 Task: Send an email with the signature Donna Thompson with the subject Thank you for a flexible work arrangement and the message Im writing to follow up on the job application I submitted last week. Can you let me know the status? from softage.10@softage.net to softage.4@softage.net and move the email from Sent Items to the folder Lead generation
Action: Mouse moved to (90, 98)
Screenshot: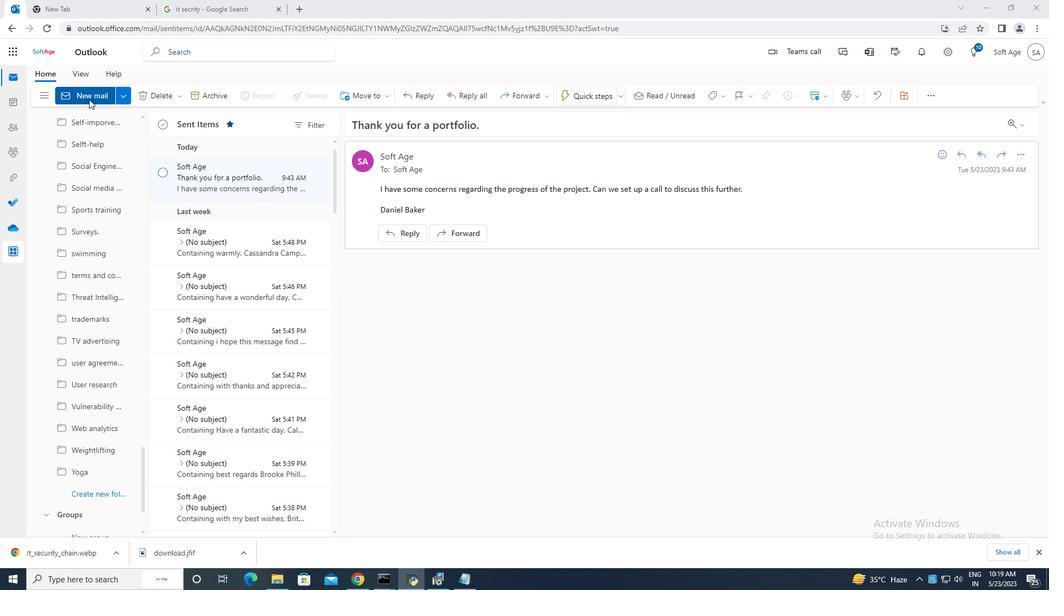 
Action: Mouse pressed left at (90, 98)
Screenshot: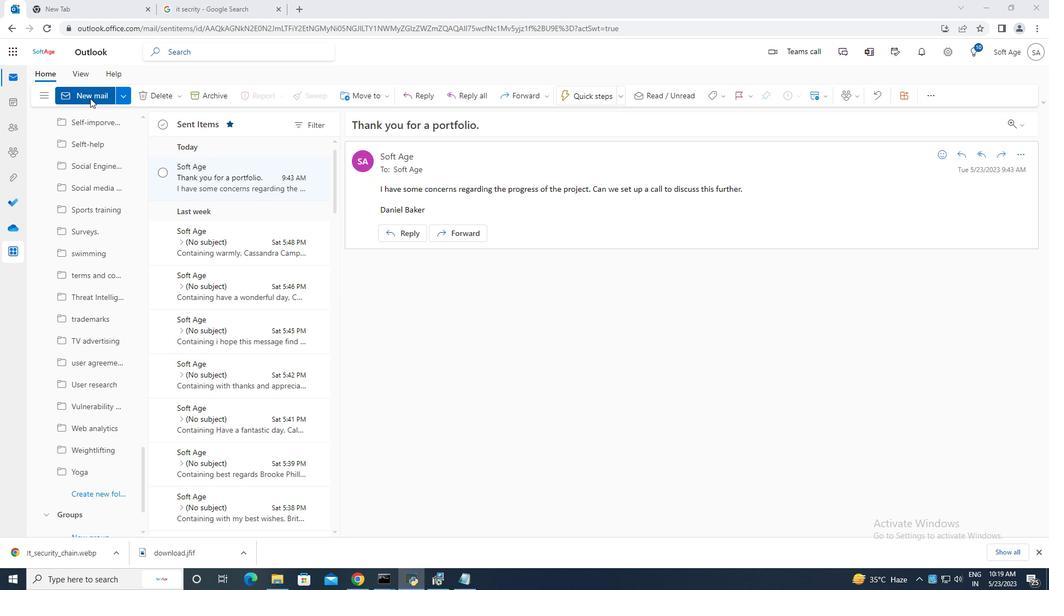 
Action: Mouse moved to (704, 99)
Screenshot: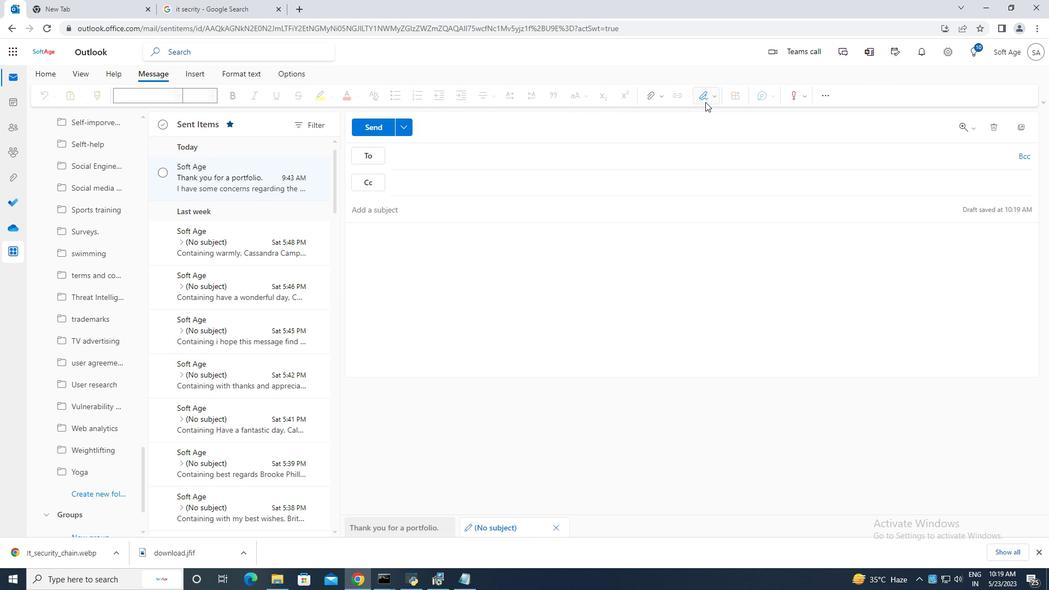
Action: Mouse pressed left at (704, 99)
Screenshot: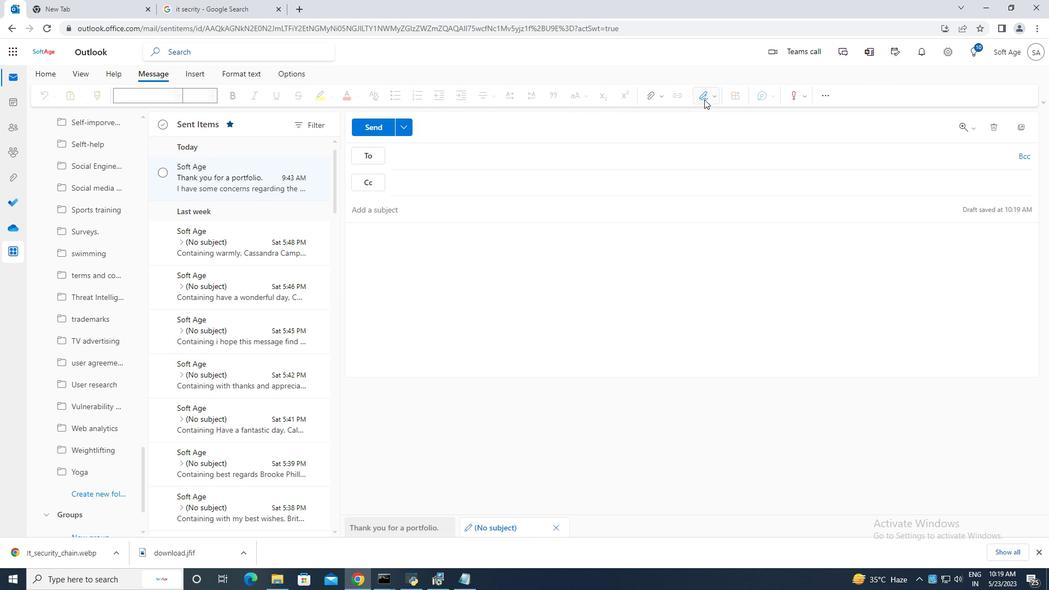 
Action: Mouse moved to (683, 140)
Screenshot: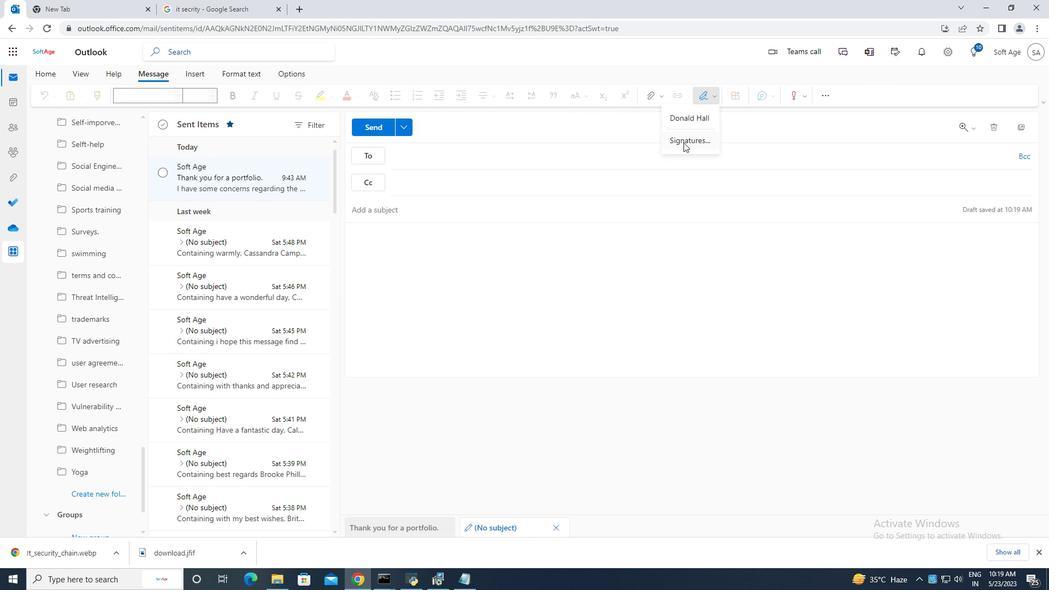 
Action: Mouse pressed left at (683, 140)
Screenshot: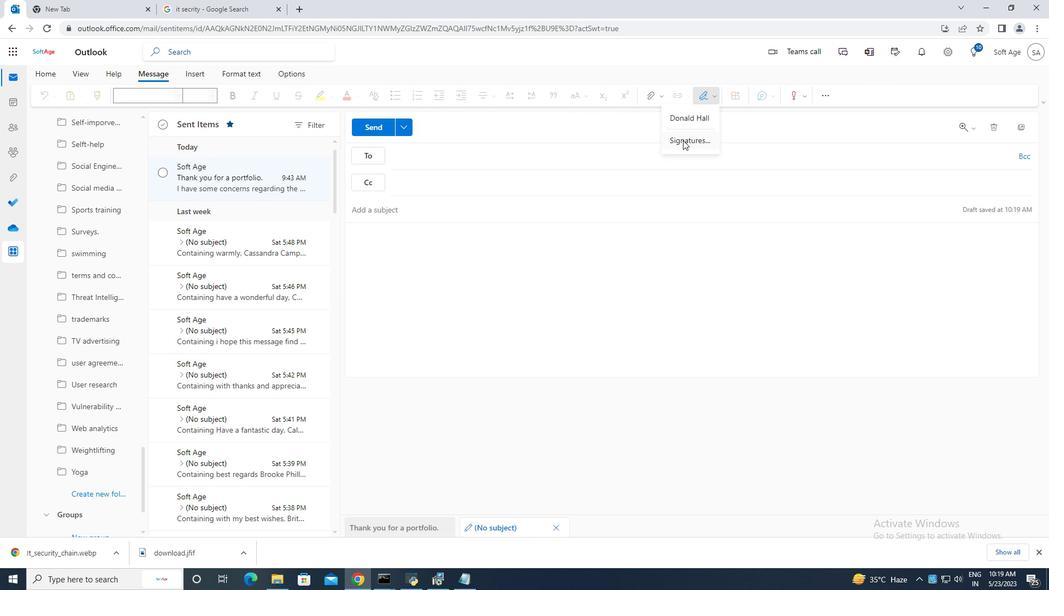 
Action: Mouse moved to (742, 179)
Screenshot: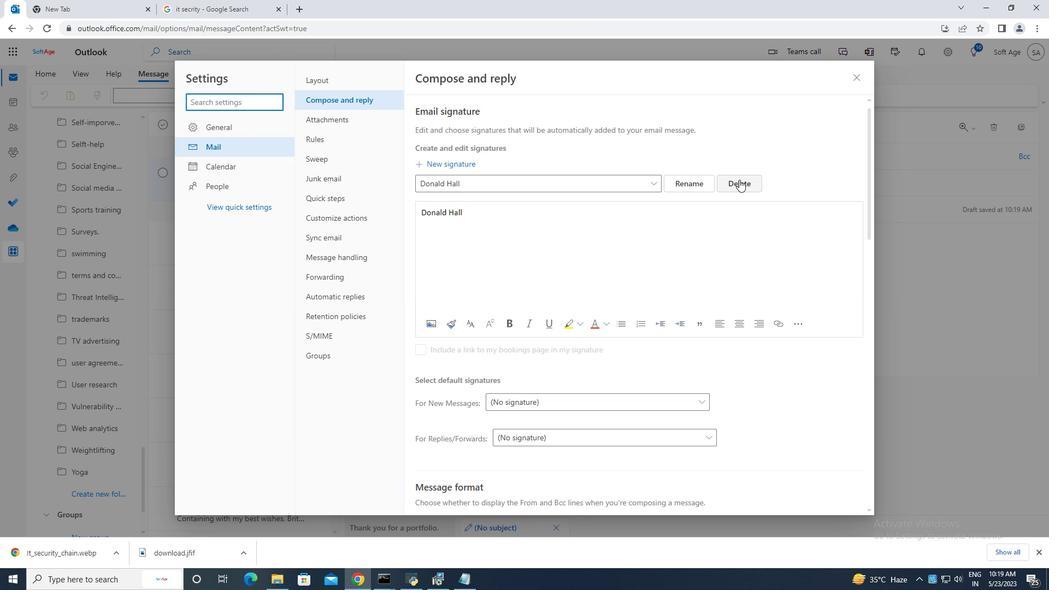 
Action: Mouse pressed left at (742, 179)
Screenshot: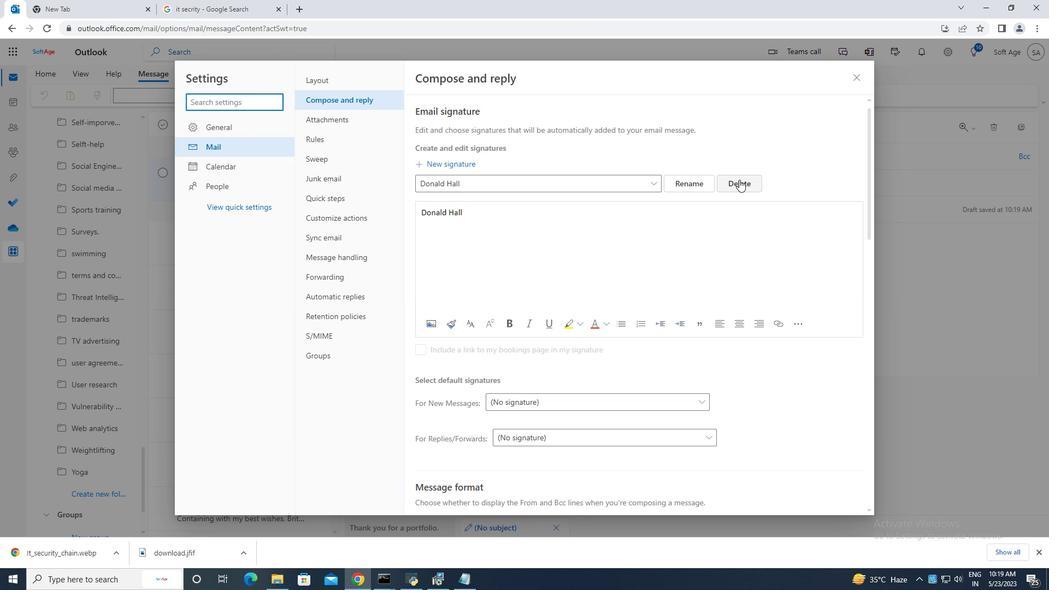 
Action: Mouse moved to (469, 185)
Screenshot: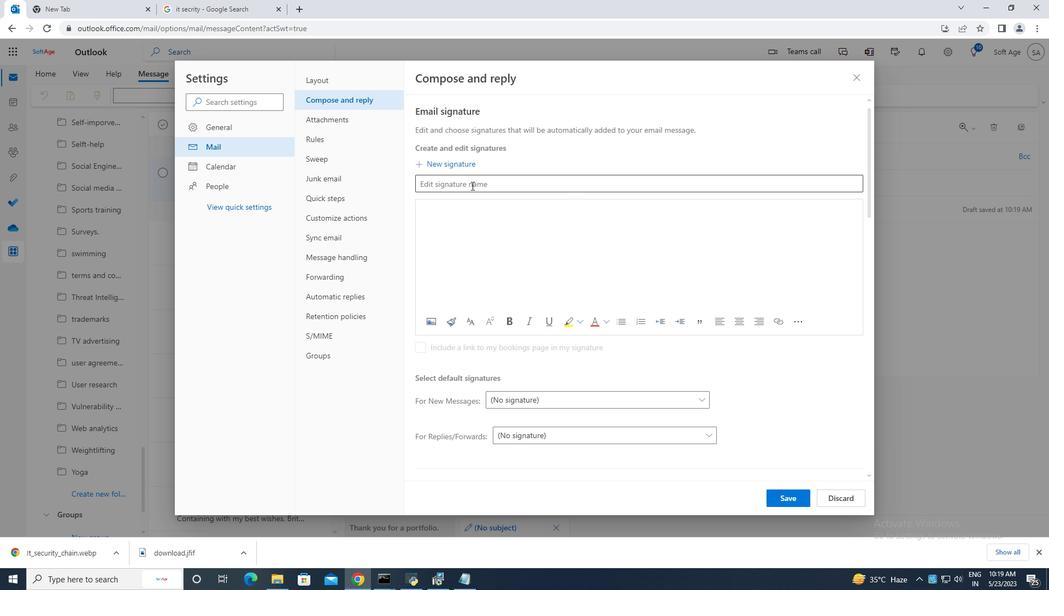 
Action: Mouse pressed left at (469, 185)
Screenshot: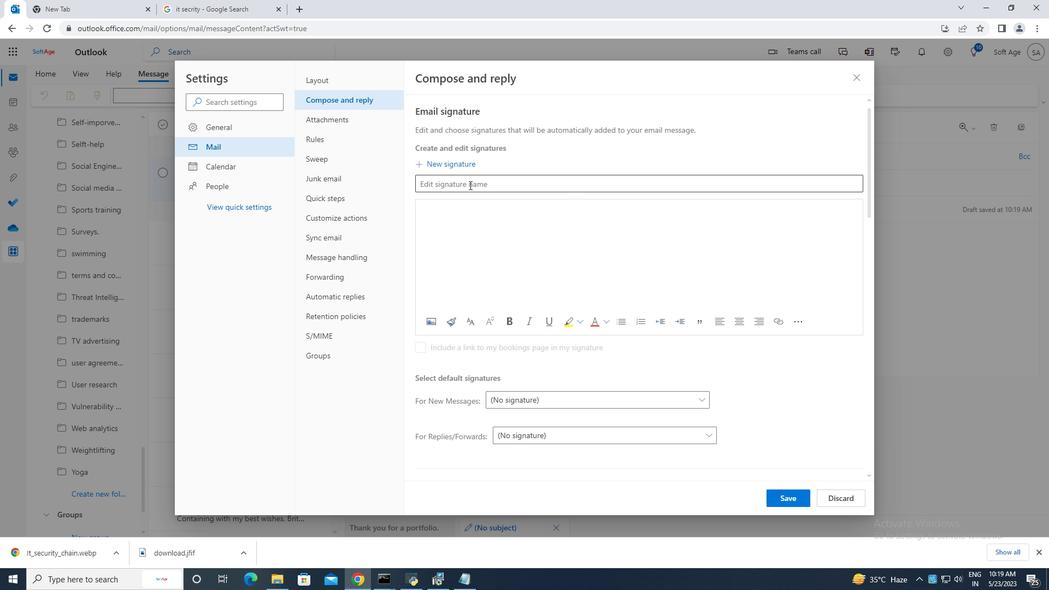 
Action: Key pressed <Key.caps_lock>D<Key.caps_lock>onna<Key.space><Key.caps_lock>T<Key.caps_lock>hompson<Key.space>
Screenshot: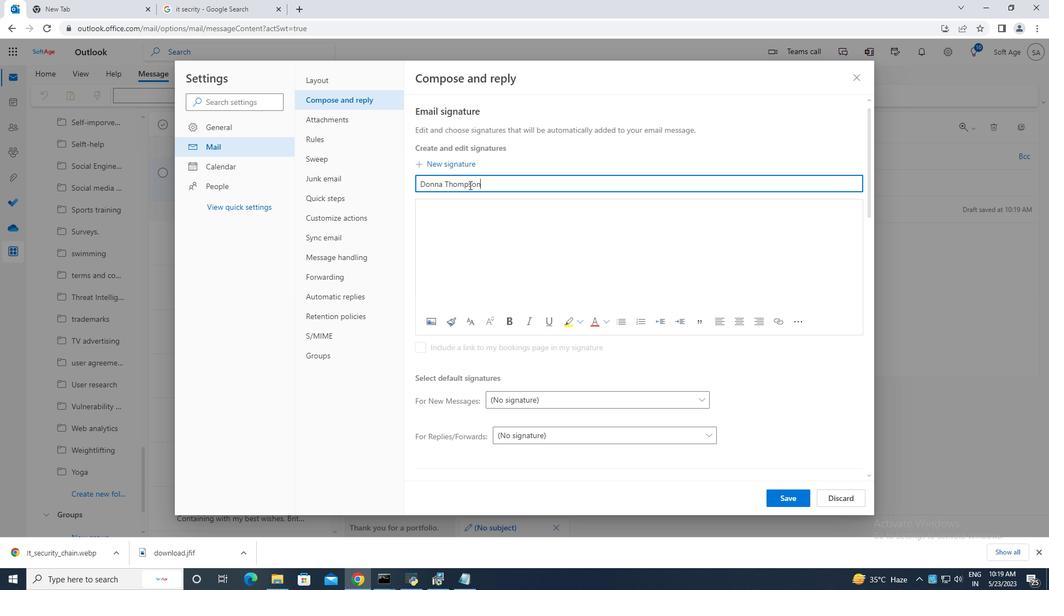 
Action: Mouse moved to (449, 201)
Screenshot: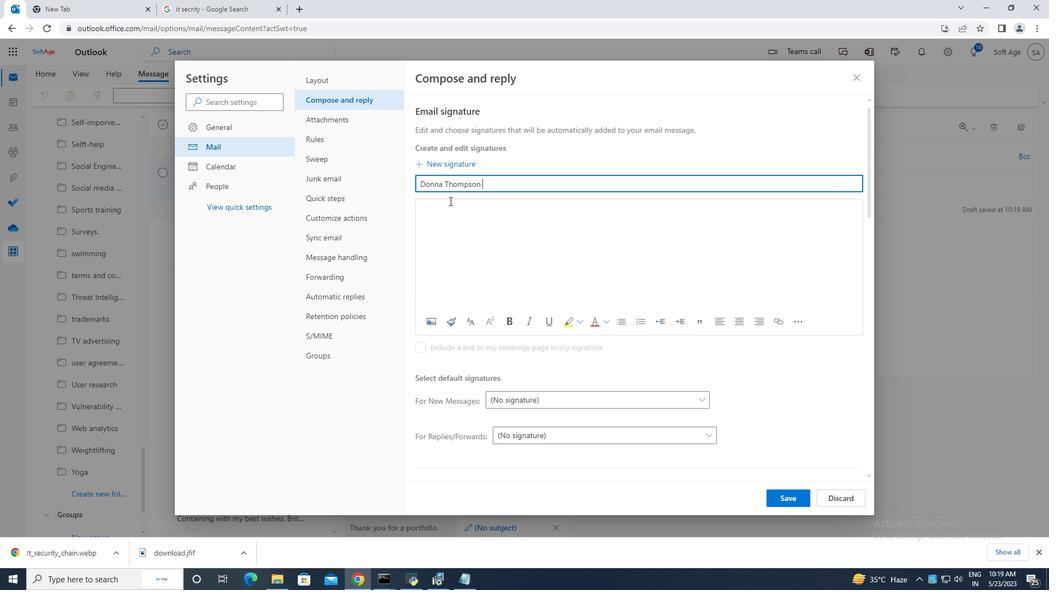 
Action: Mouse pressed left at (449, 201)
Screenshot: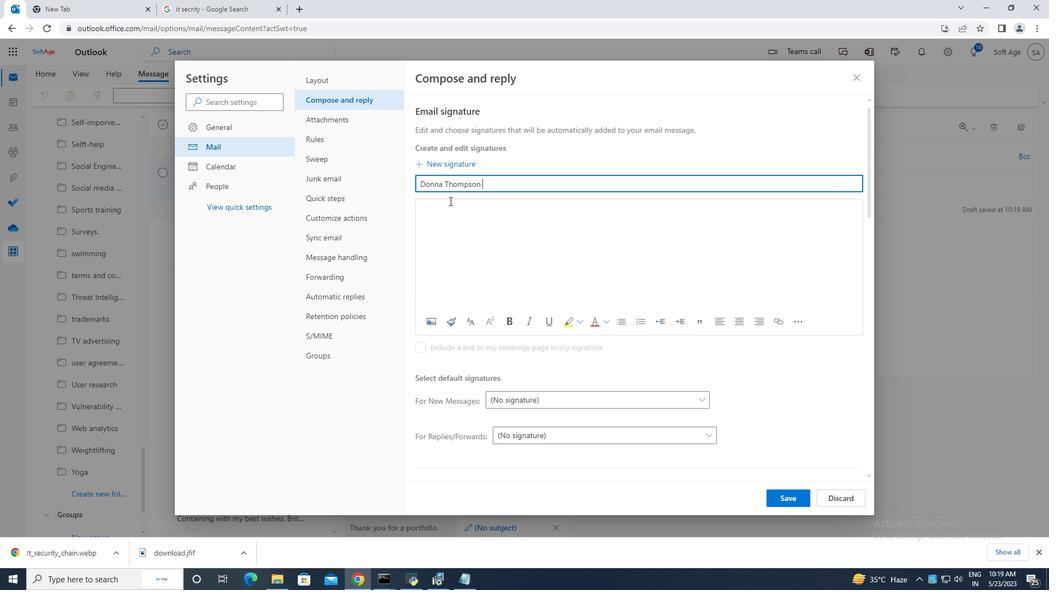 
Action: Mouse moved to (449, 203)
Screenshot: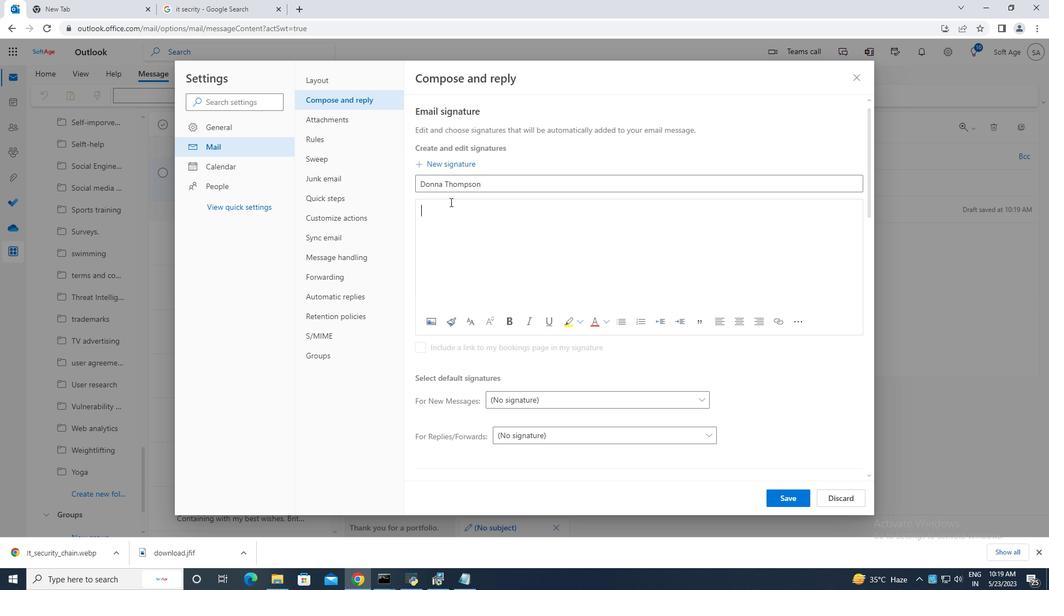 
Action: Key pressed <Key.caps_lock>D<Key.caps_lock>onna<Key.space><Key.caps_lock>T<Key.caps_lock>hompson
Screenshot: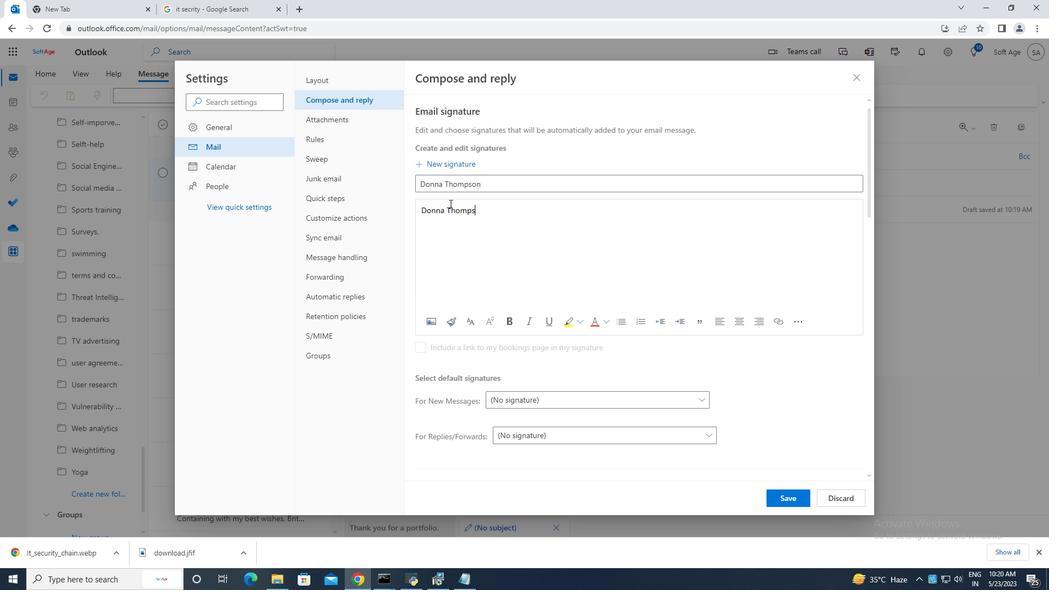 
Action: Mouse moved to (781, 496)
Screenshot: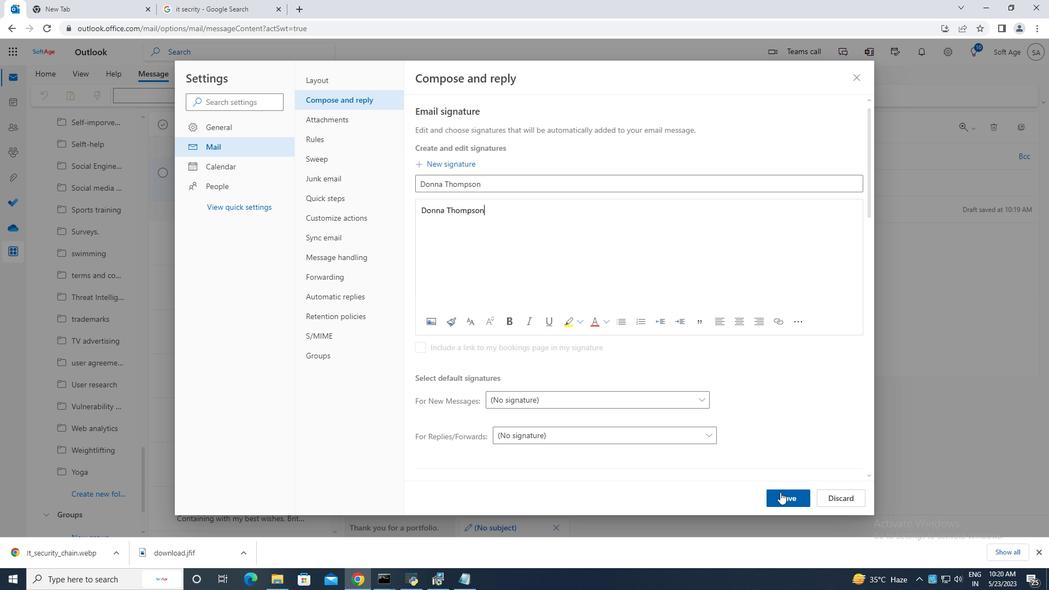 
Action: Mouse pressed left at (781, 496)
Screenshot: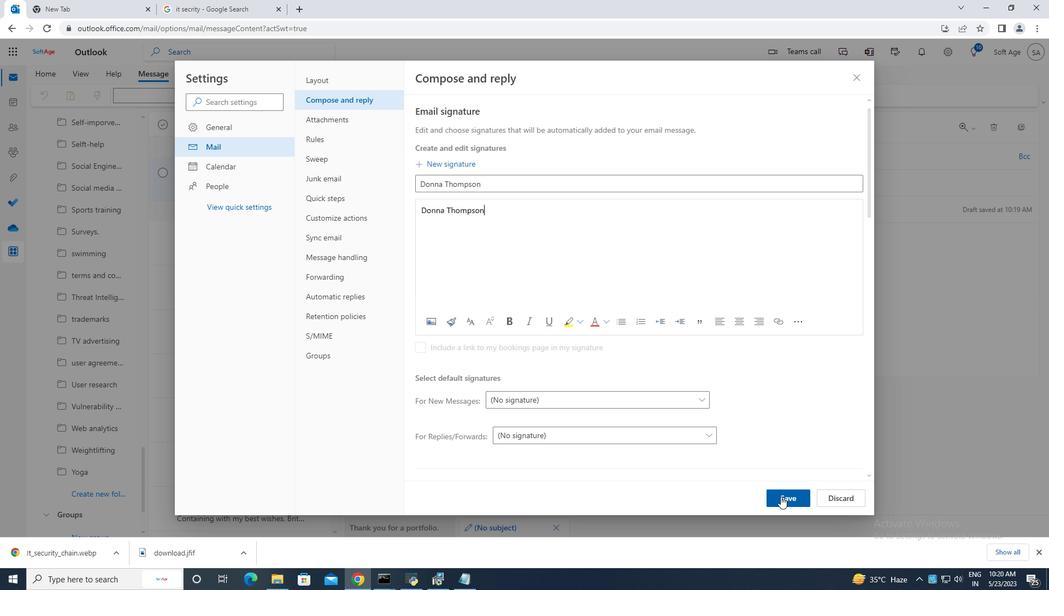 
Action: Mouse moved to (854, 80)
Screenshot: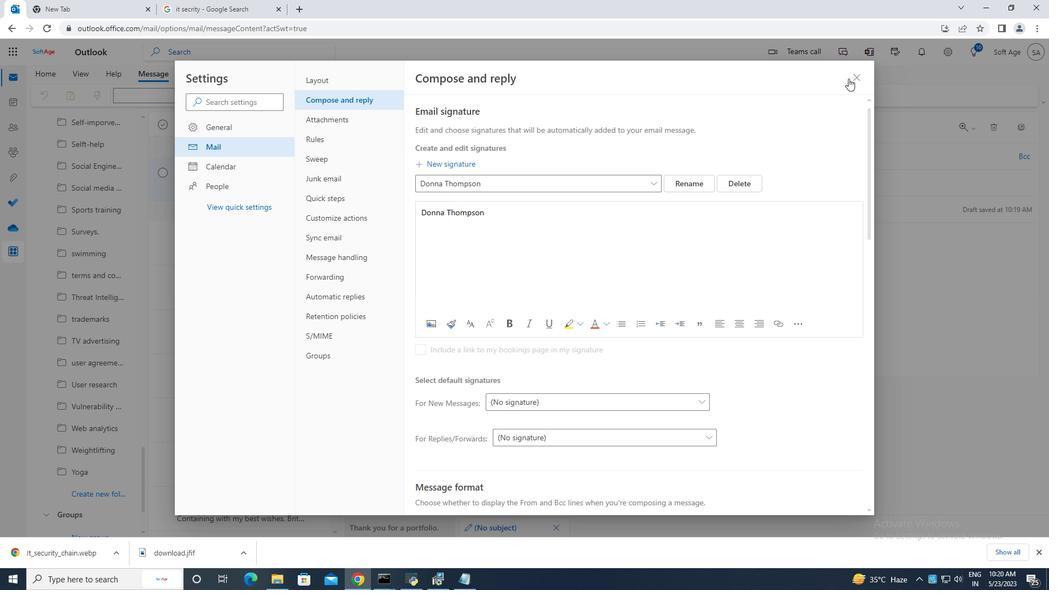 
Action: Mouse pressed left at (854, 80)
Screenshot: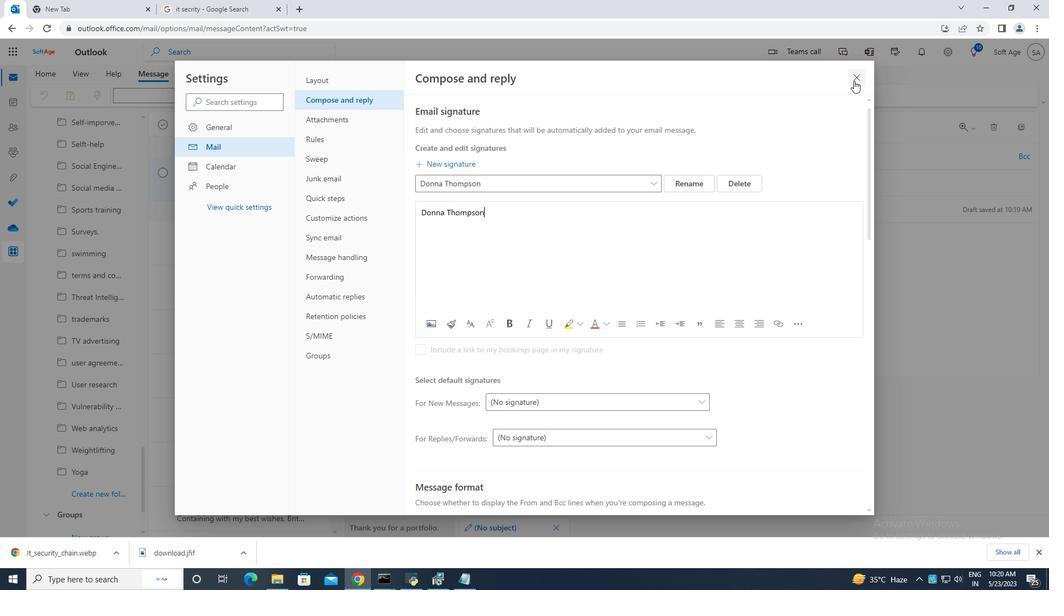 
Action: Mouse moved to (711, 92)
Screenshot: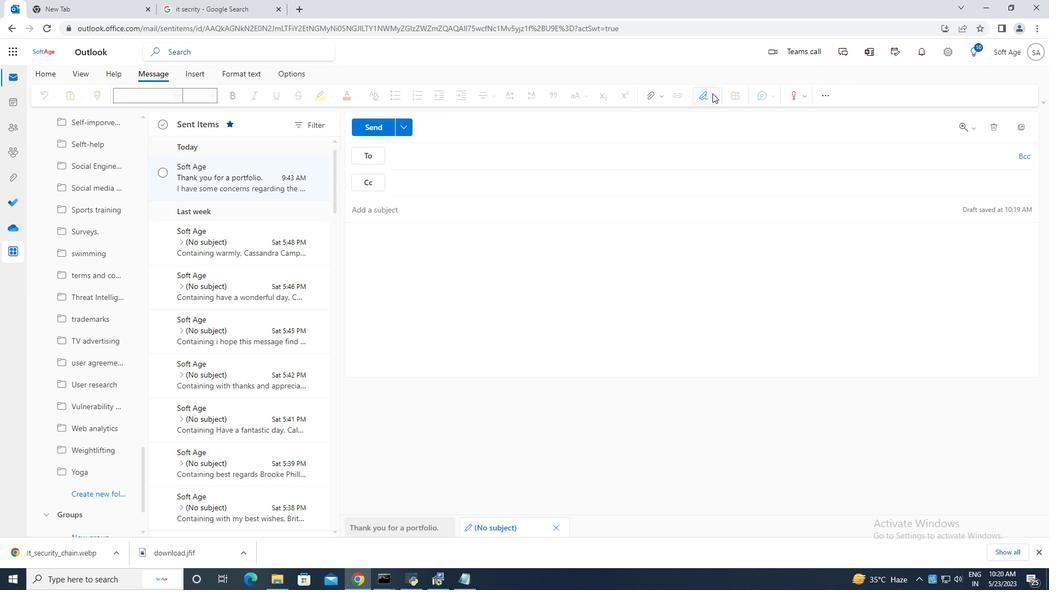 
Action: Mouse pressed left at (711, 92)
Screenshot: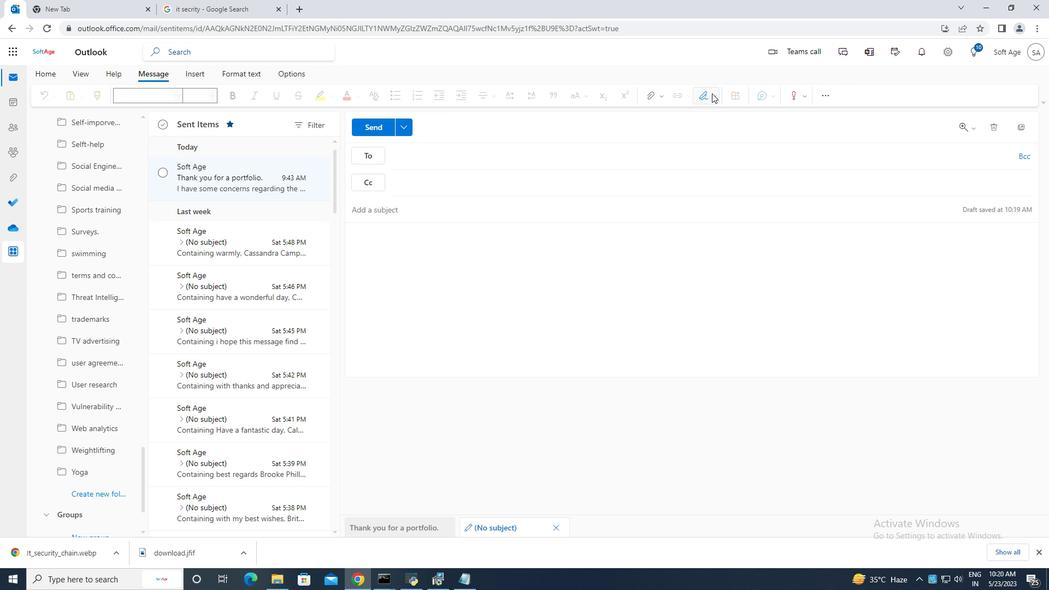 
Action: Mouse moved to (672, 116)
Screenshot: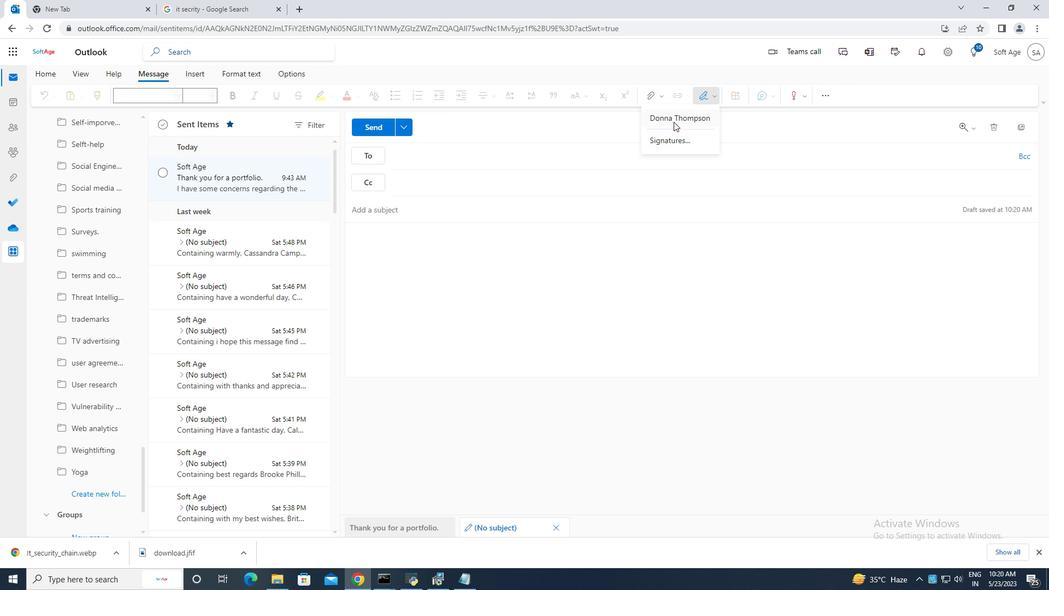 
Action: Mouse pressed left at (672, 116)
Screenshot: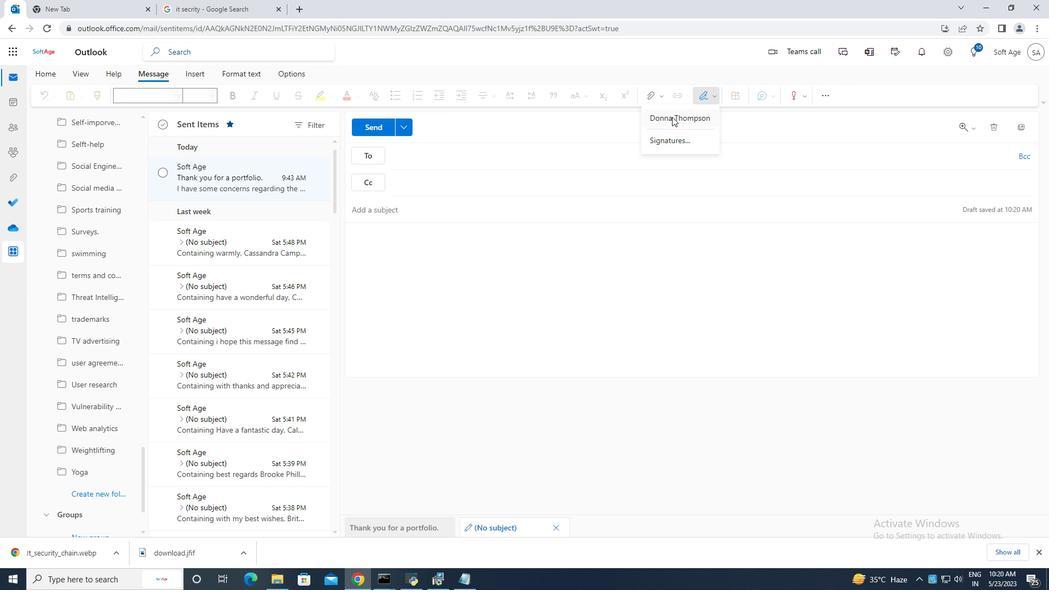 
Action: Mouse moved to (378, 208)
Screenshot: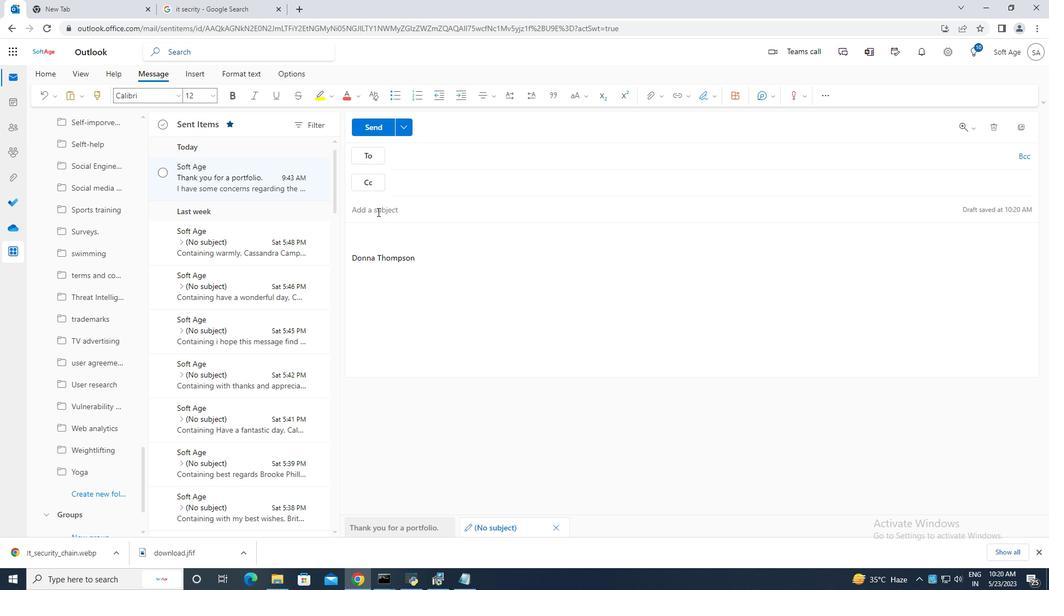 
Action: Mouse pressed left at (378, 208)
Screenshot: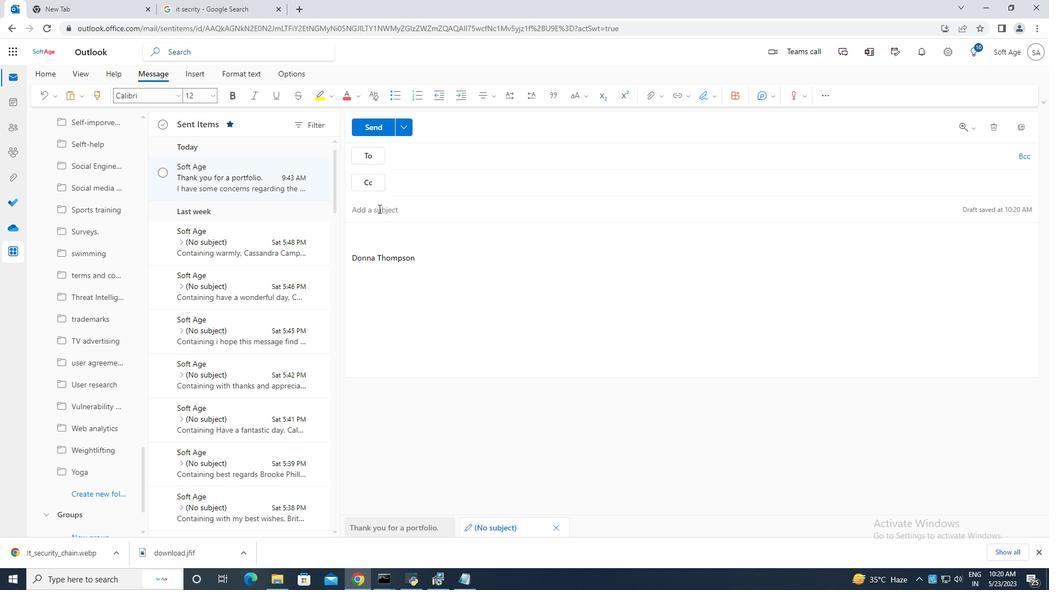 
Action: Mouse moved to (382, 211)
Screenshot: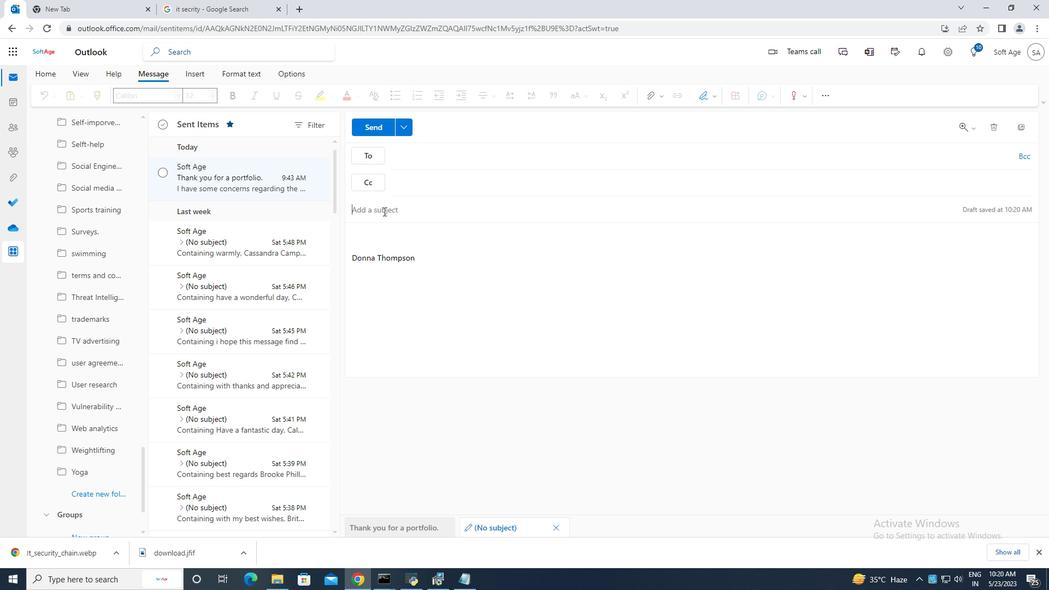 
Action: Key pressed <Key.caps_lock>T<Key.caps_lock>hank<Key.space>you<Key.space>for<Key.space>a<Key.space>flexible<Key.space>work<Key.space>arrangement<Key.space><Key.backspace>.
Screenshot: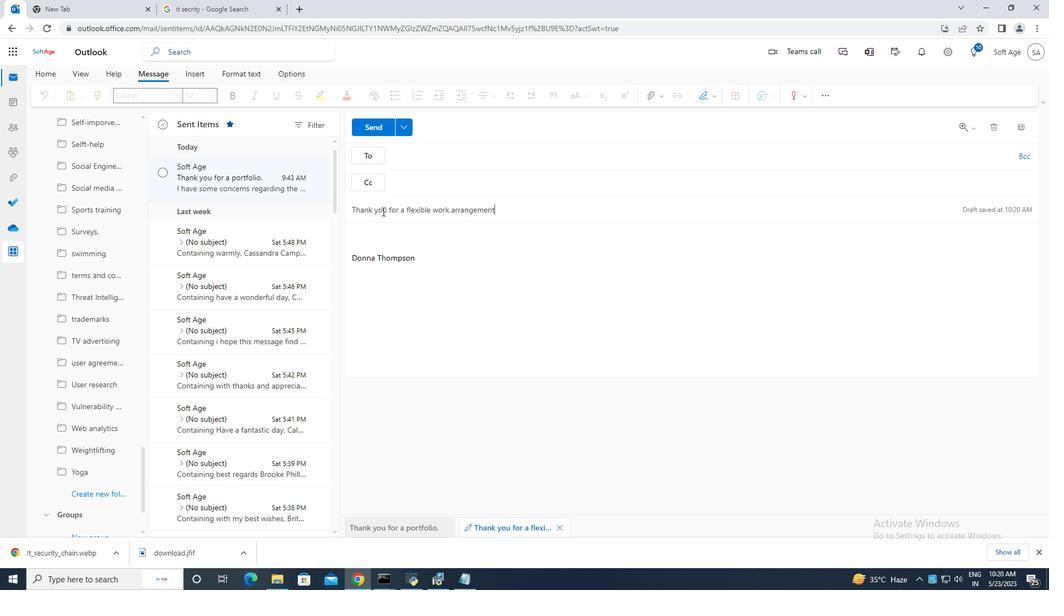 
Action: Mouse moved to (365, 237)
Screenshot: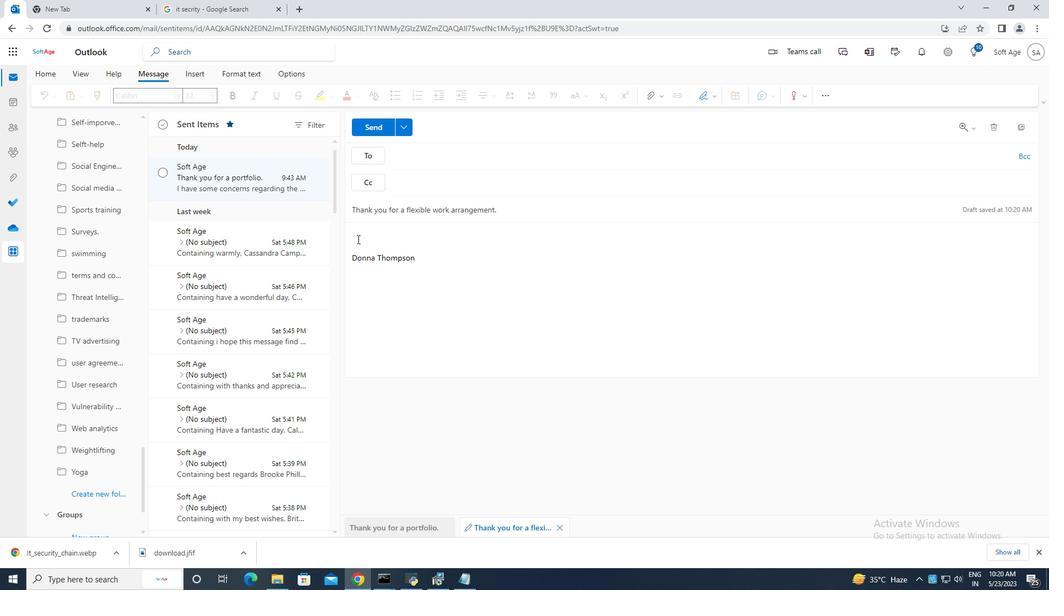 
Action: Mouse pressed left at (365, 237)
Screenshot: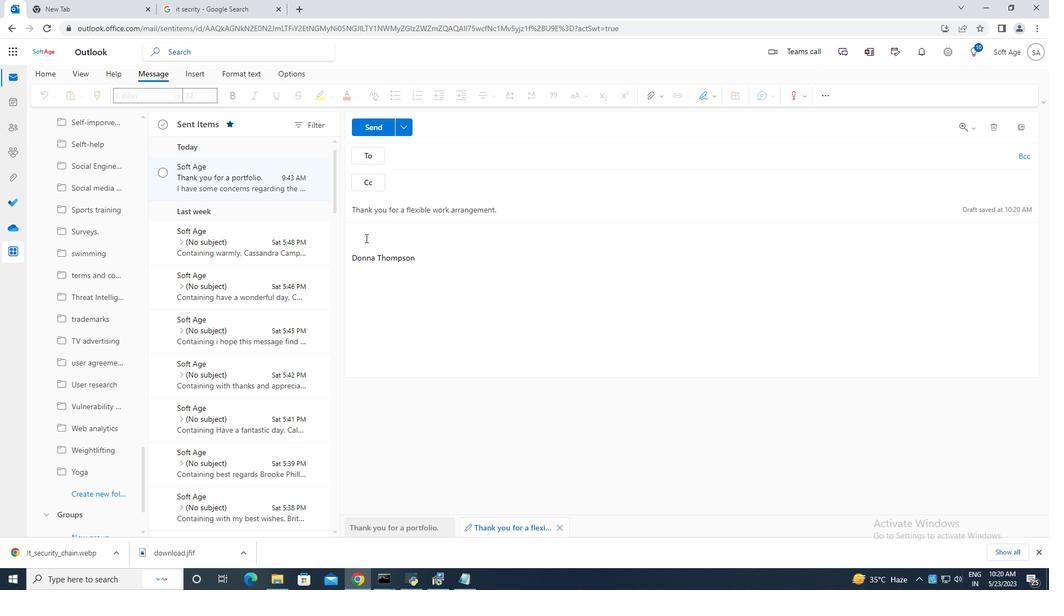 
Action: Mouse moved to (370, 235)
Screenshot: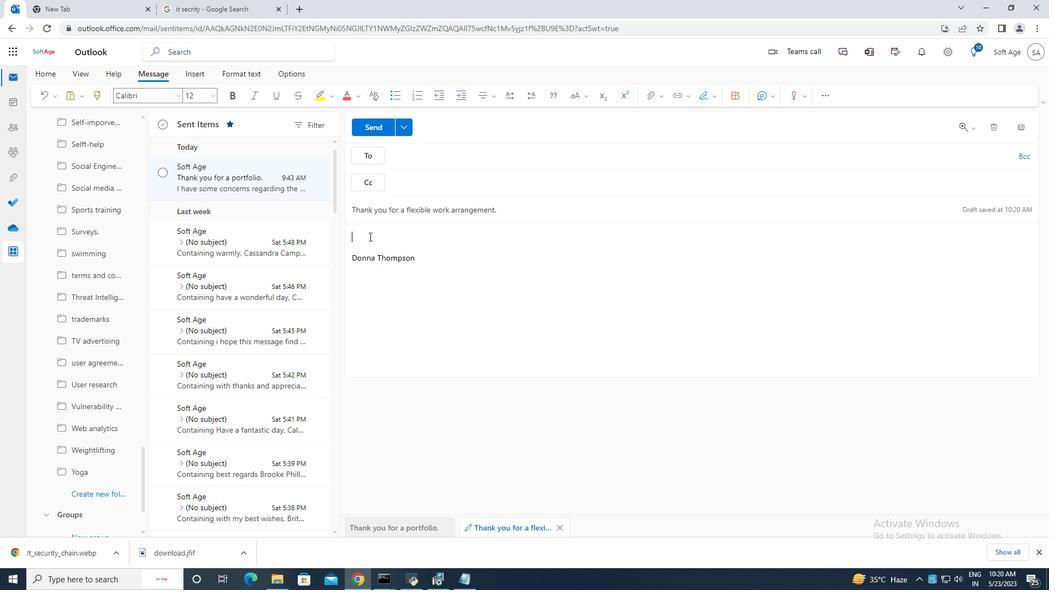 
Action: Key pressed <Key.caps_lock>I<Key.caps_lock><Key.space>am<Key.space>writing<Key.space>to<Key.space>follow<Key.space>up<Key.space>on<Key.space>the<Key.space>job<Key.space>application<Key.space>i<Key.space>submittes<Key.space><Key.backspace><Key.backspace>d<Key.space><Key.left><Key.left><Key.left><Key.left><Key.left><Key.left><Key.left><Key.left><Key.left><Key.left><Key.left><Key.backspace><Key.caps_lock>I<Key.caps_lock><Key.right><Key.right><Key.right><Key.right><Key.right><Key.right><Key.right><Key.right><Key.right><Key.right><Key.space>lasr<Key.backspace>t<Key.space>week<Key.space><Key.backspace>.<Key.space>c<Key.caps_lock>A<Key.backspace><Key.backspace>C<Key.caps_lock>am<Key.backspace>n<Key.space>you<Key.space>let<Key.space>me<Key.space>kow<Key.space>the<Key.space>status.
Screenshot: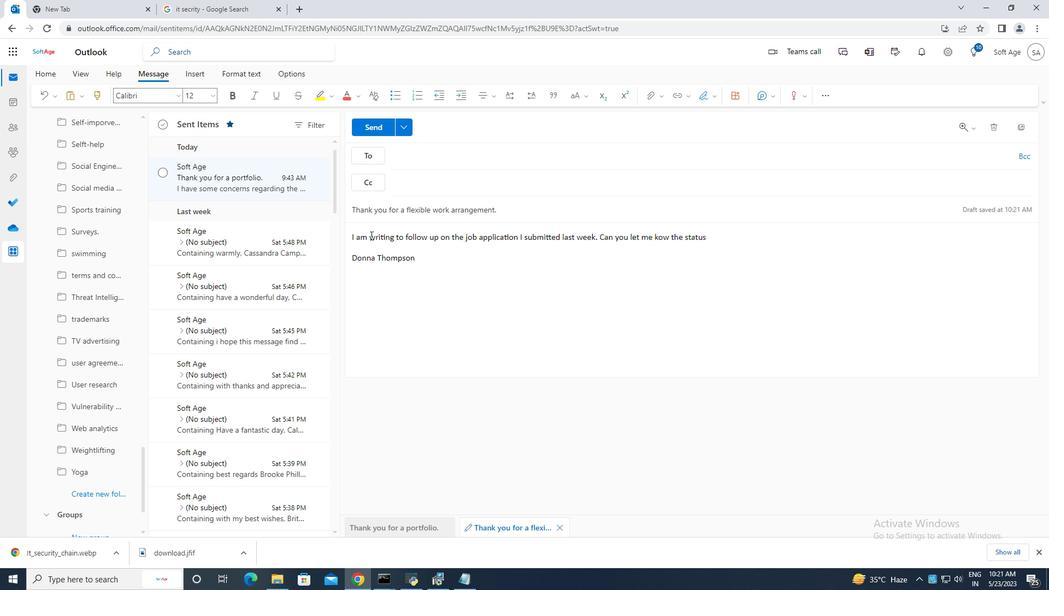 
Action: Mouse moved to (436, 158)
Screenshot: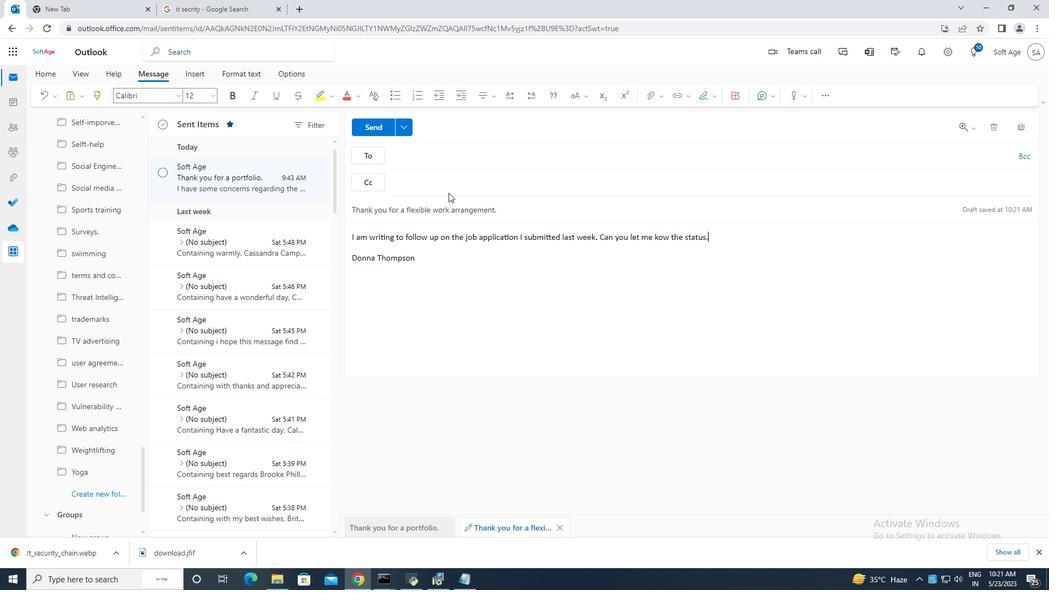 
Action: Mouse pressed left at (436, 158)
Screenshot: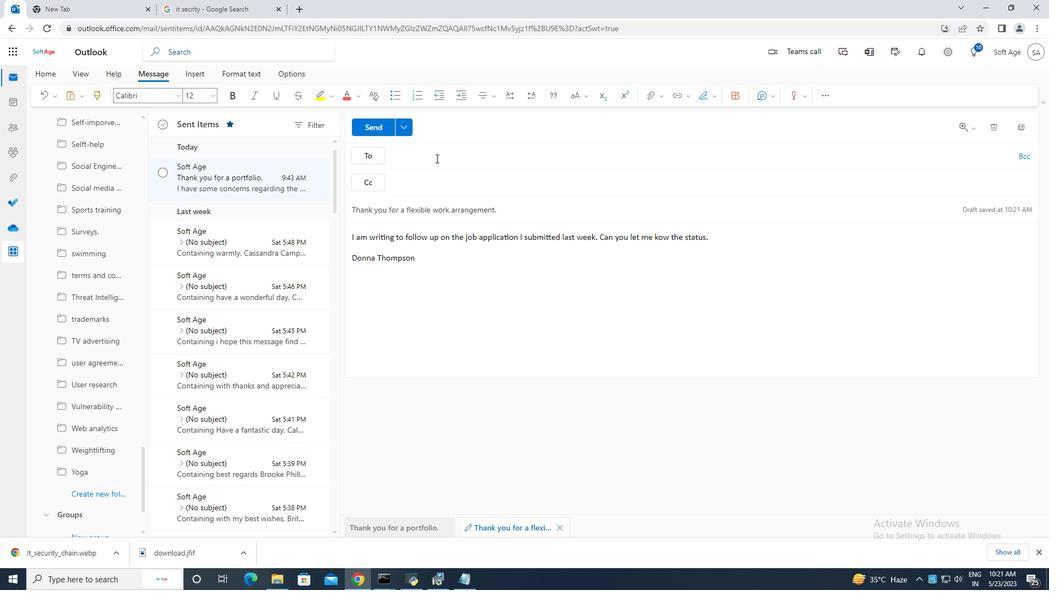 
Action: Mouse moved to (439, 154)
Screenshot: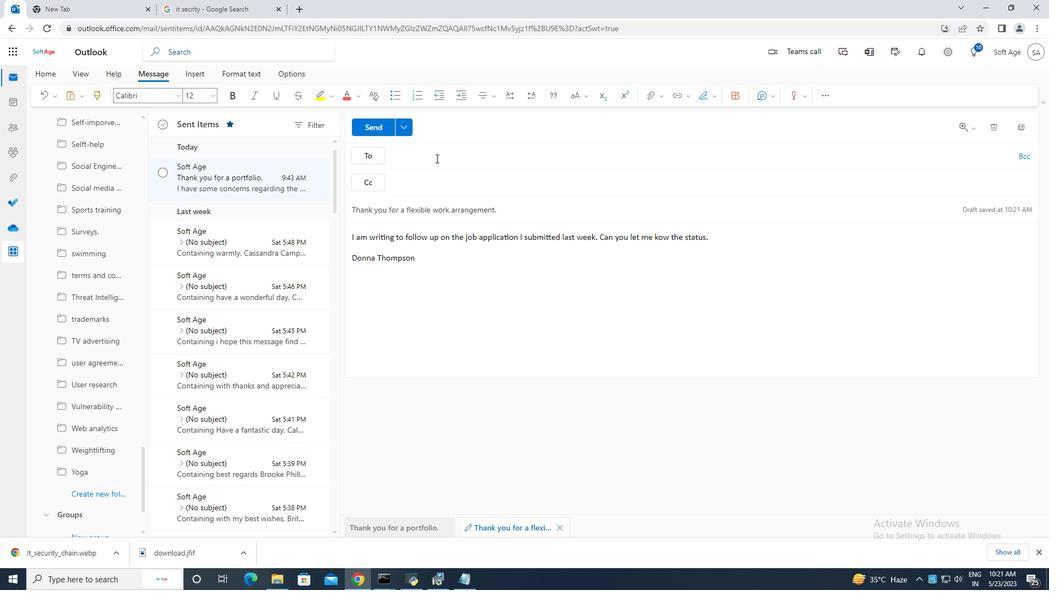 
Action: Key pressed softage.4<Key.shift><Key.shift><Key.shift><Key.shift><Key.shift>@
Screenshot: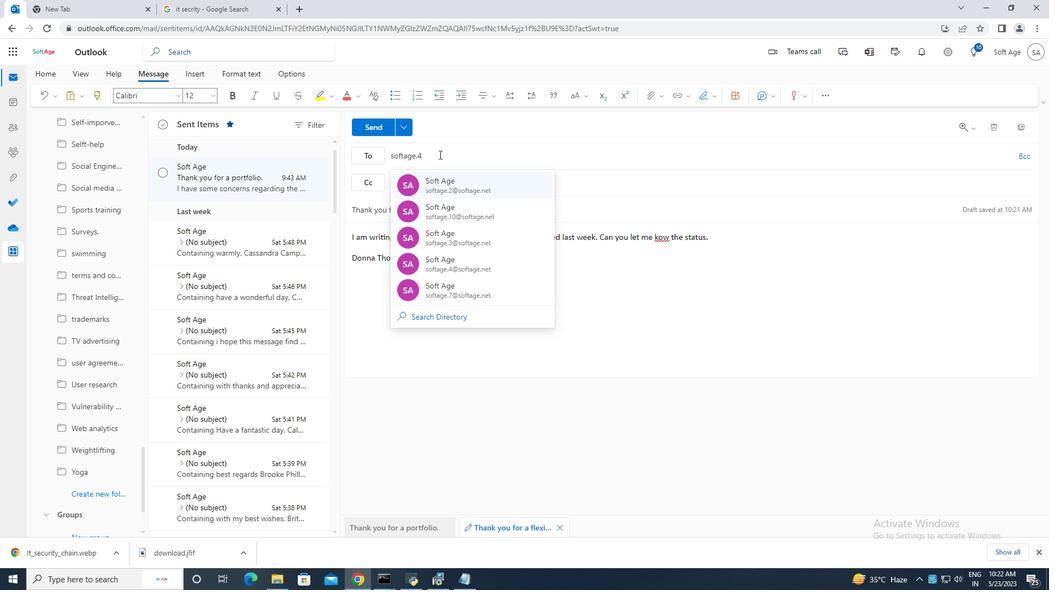 
Action: Mouse moved to (510, 183)
Screenshot: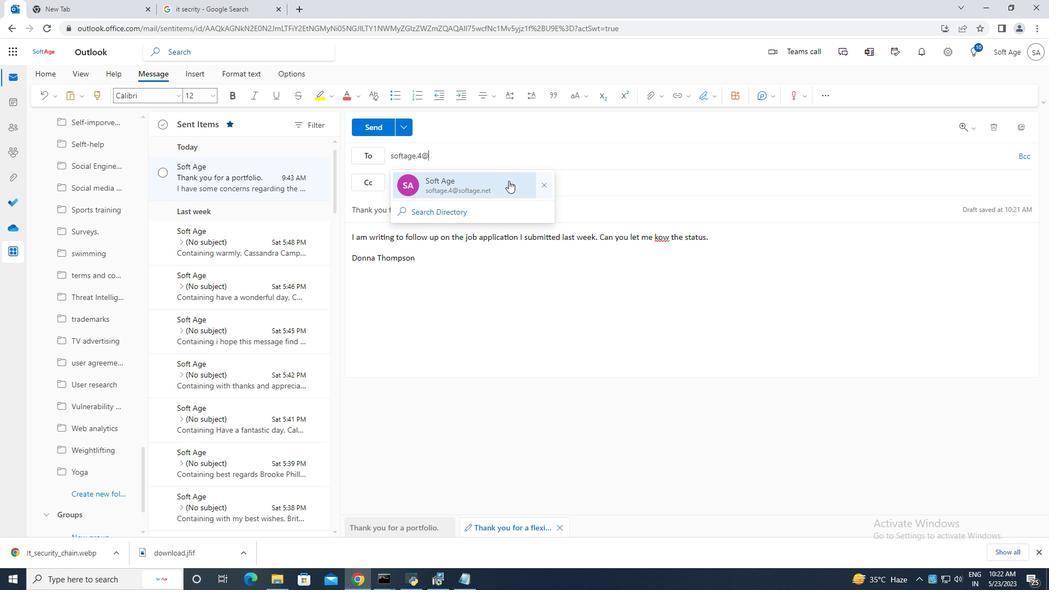 
Action: Mouse pressed left at (510, 183)
Screenshot: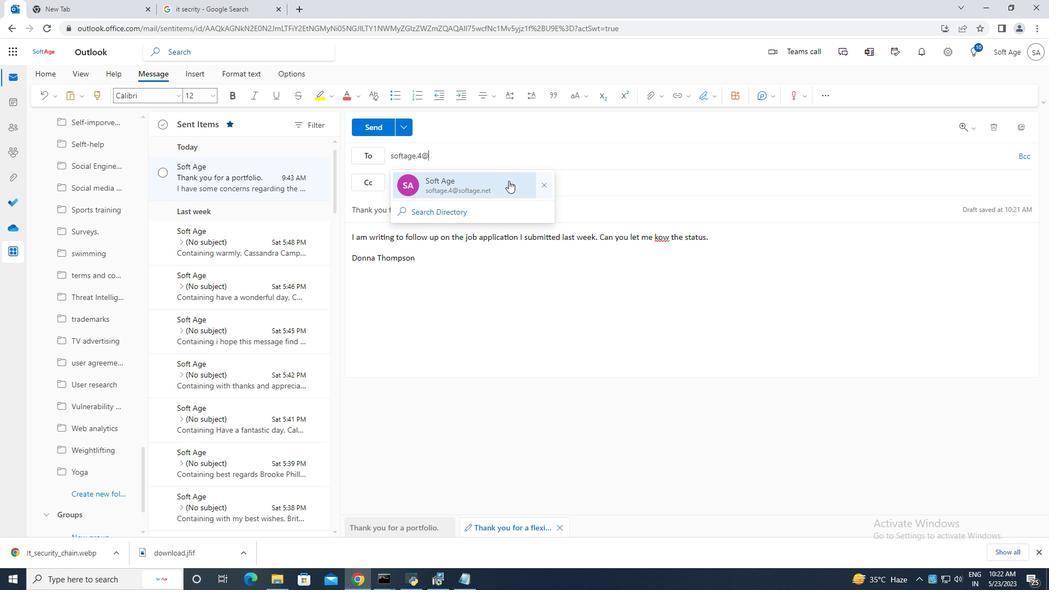 
Action: Mouse moved to (665, 238)
Screenshot: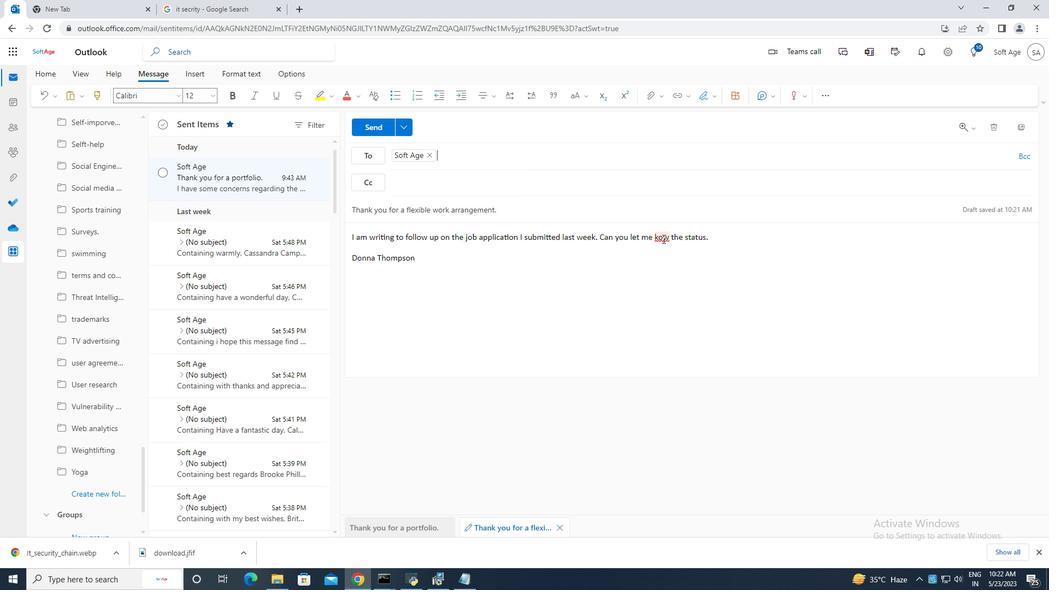 
Action: Mouse pressed left at (665, 238)
Screenshot: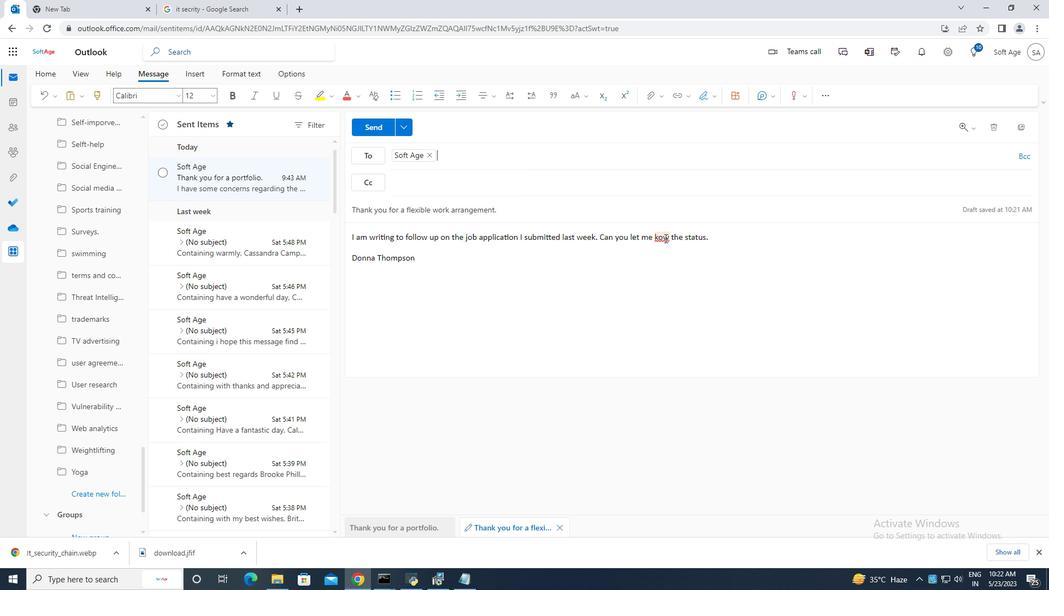 
Action: Key pressed n
Screenshot: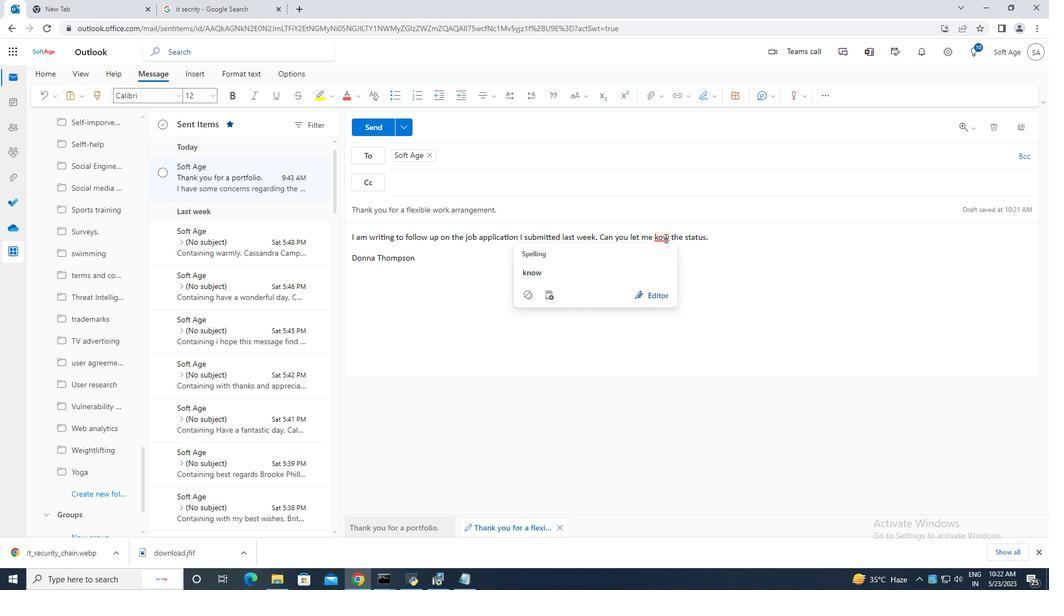 
Action: Mouse moved to (112, 490)
Screenshot: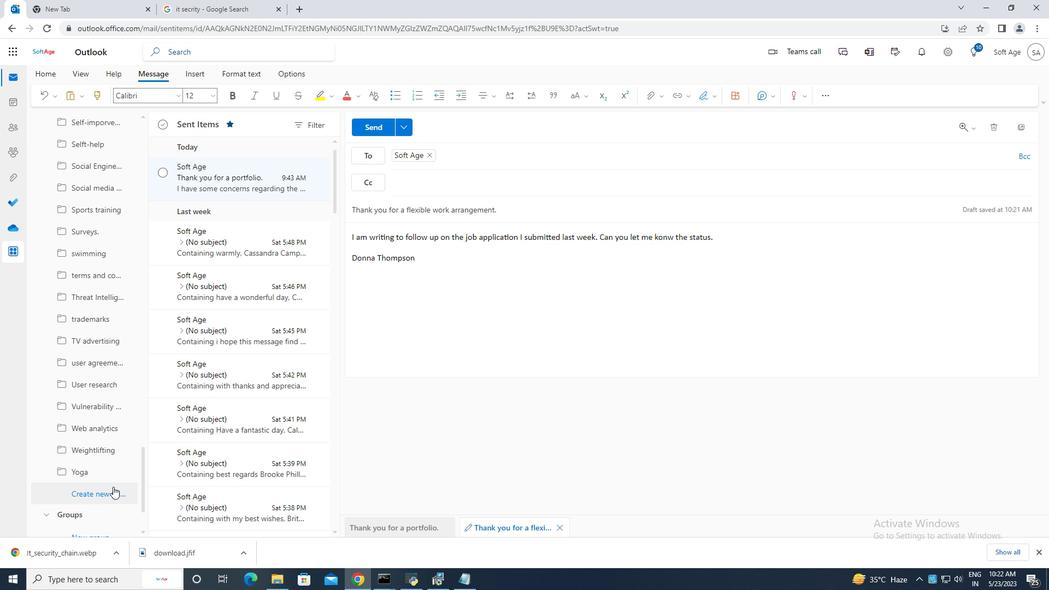 
Action: Mouse pressed left at (112, 490)
Screenshot: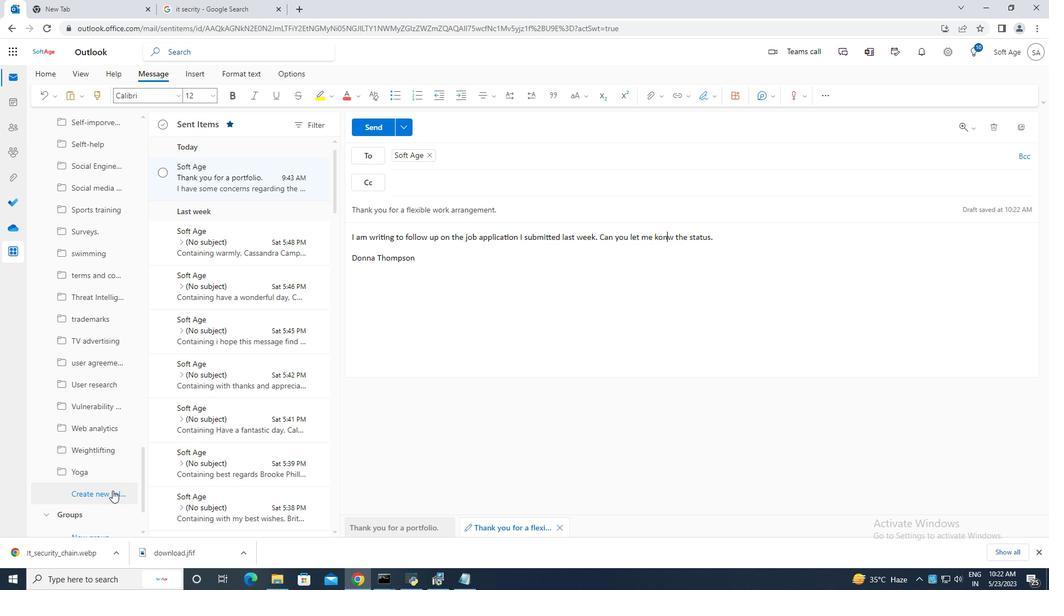 
Action: Mouse moved to (91, 493)
Screenshot: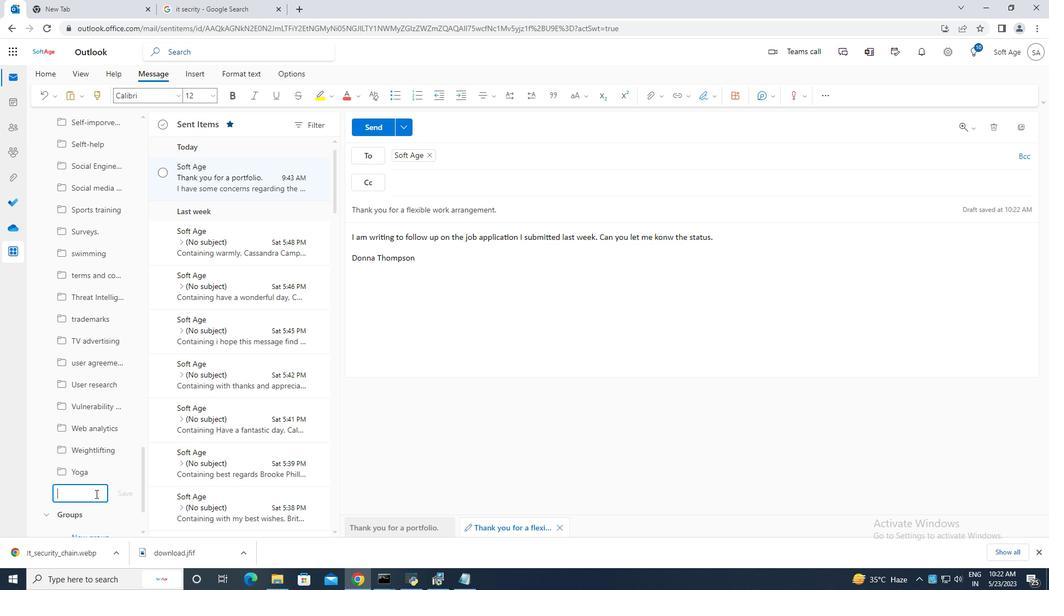 
Action: Mouse pressed left at (91, 493)
Screenshot: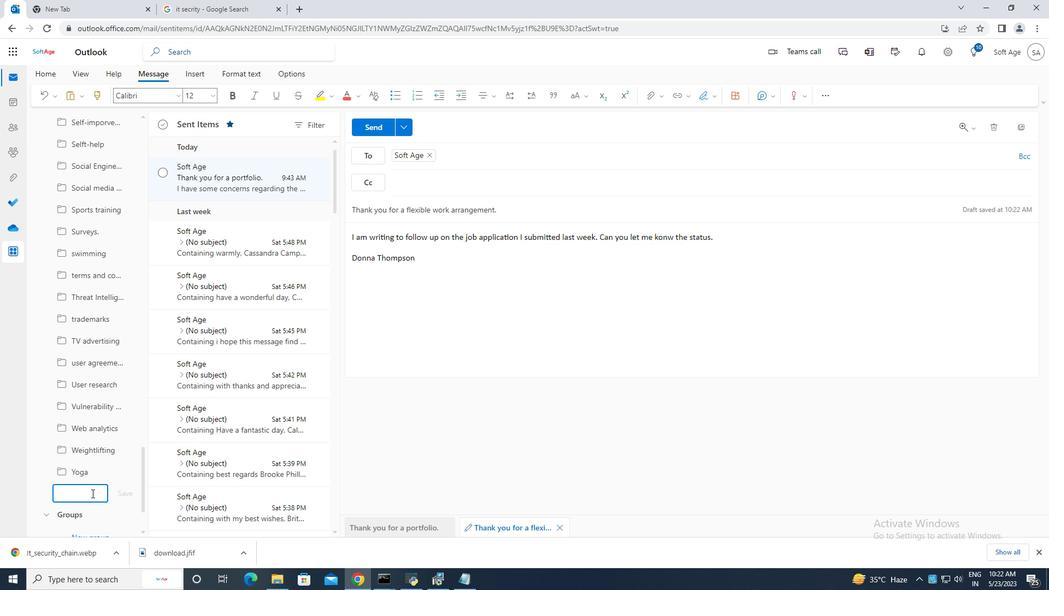 
Action: Mouse moved to (95, 494)
Screenshot: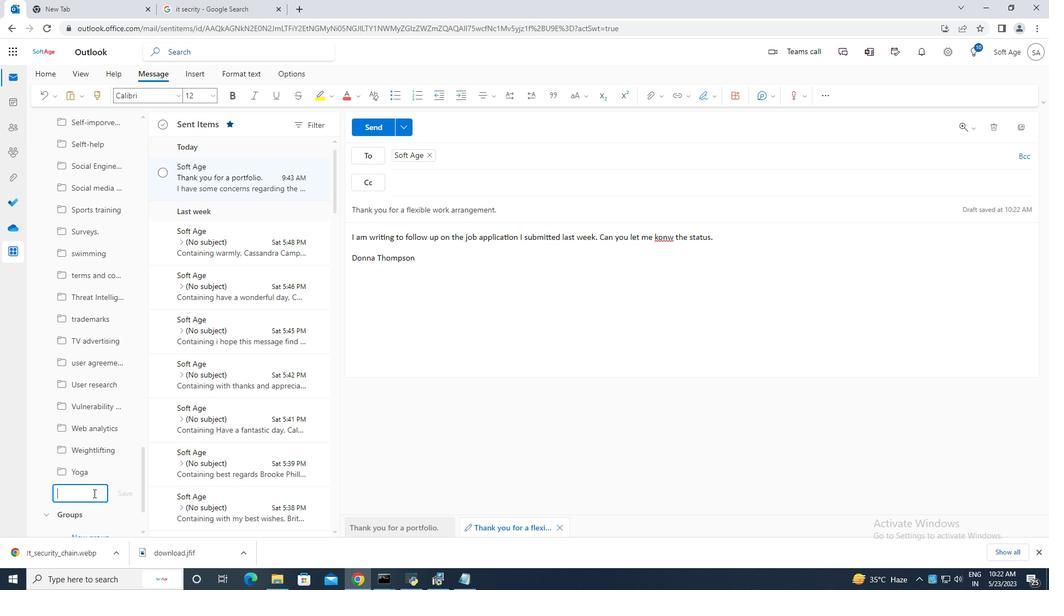 
Action: Key pressed <Key.caps_lock>L<Key.caps_lock>ead<Key.space>generation
Screenshot: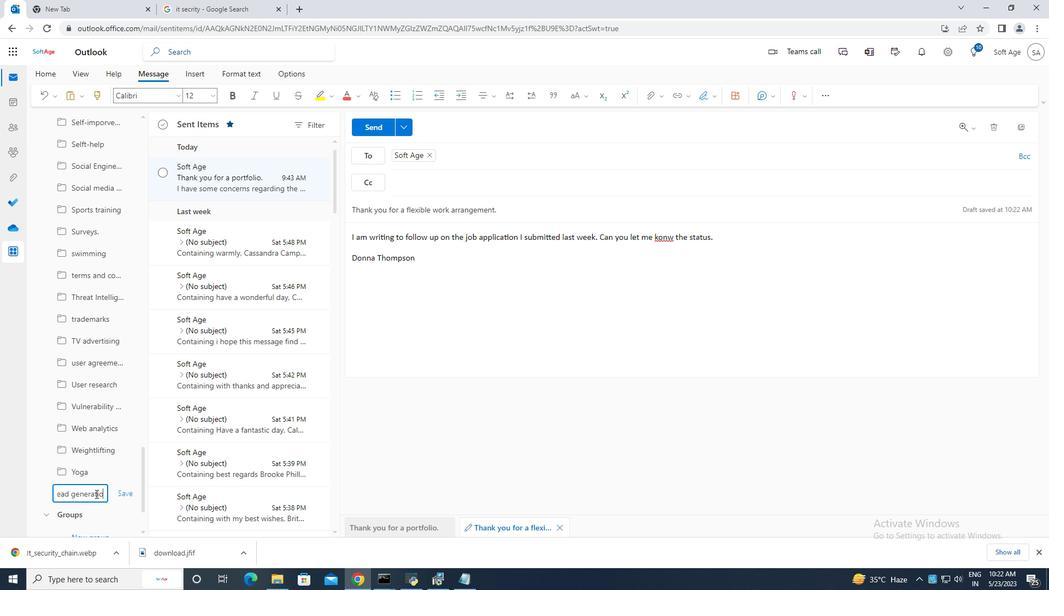 
Action: Mouse moved to (123, 490)
Screenshot: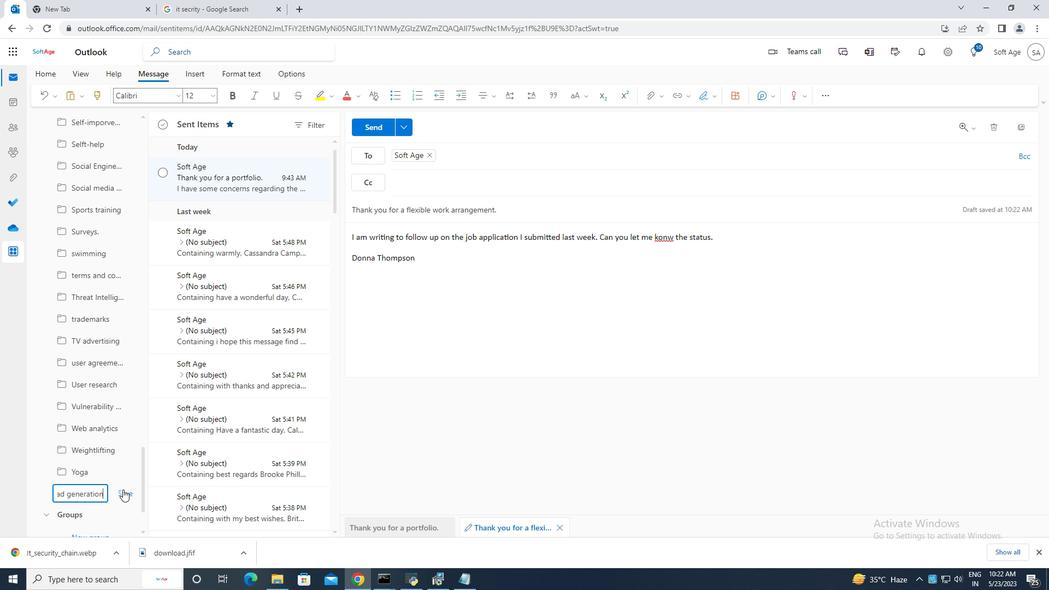 
Action: Mouse pressed left at (123, 490)
Screenshot: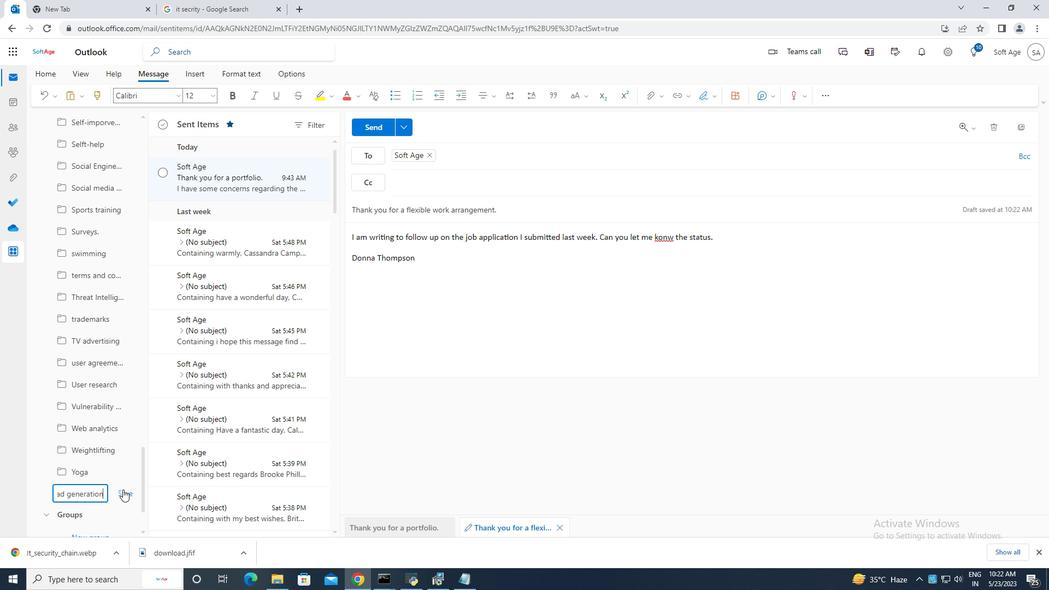 
Action: Mouse moved to (372, 122)
Screenshot: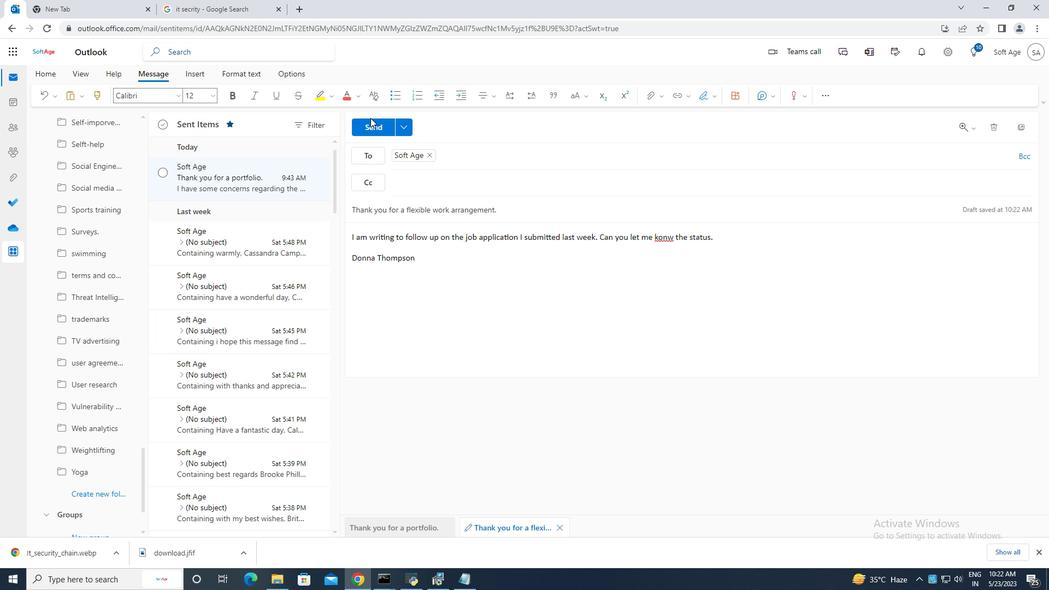 
Action: Mouse pressed left at (372, 122)
Screenshot: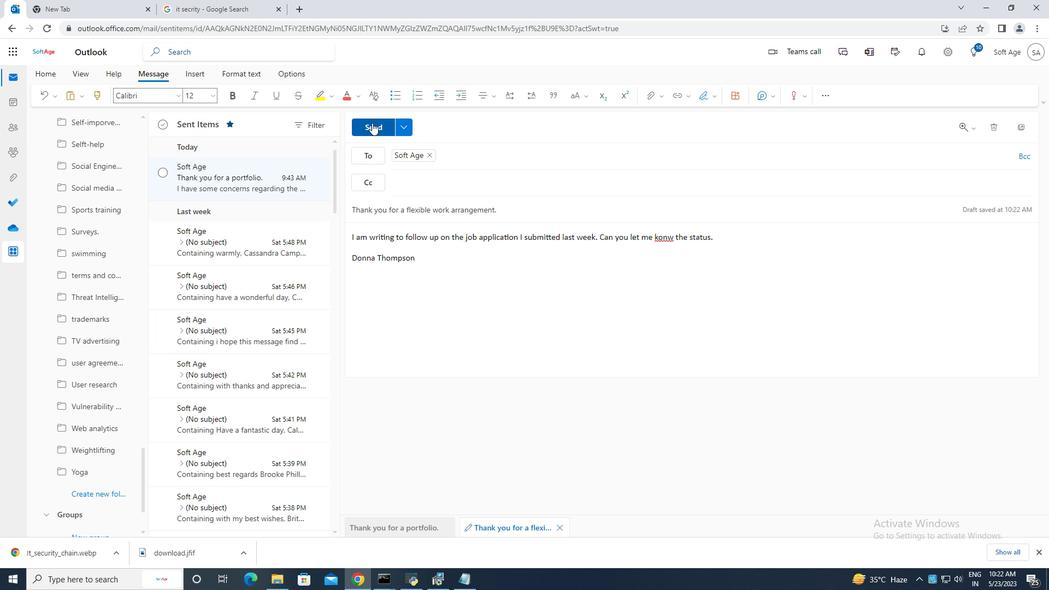 
Action: Mouse moved to (162, 174)
Screenshot: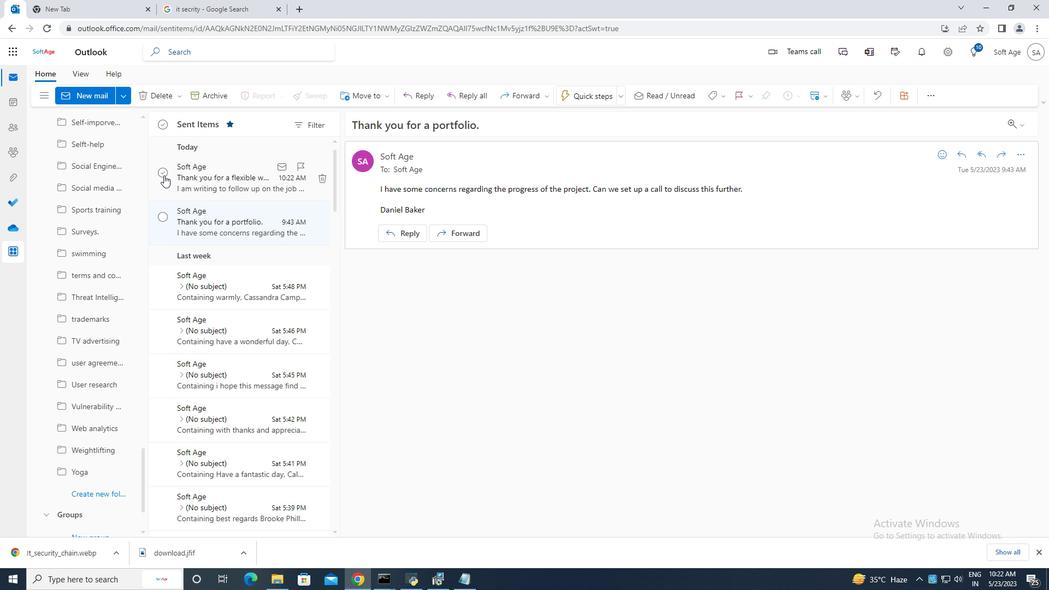 
Action: Mouse pressed left at (162, 174)
Screenshot: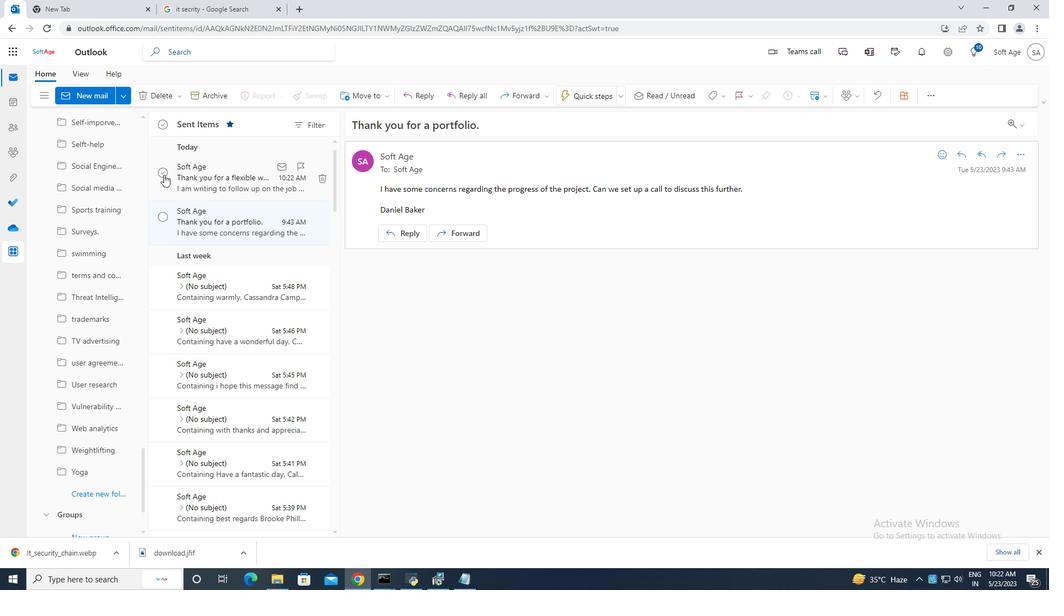 
Action: Mouse moved to (378, 97)
Screenshot: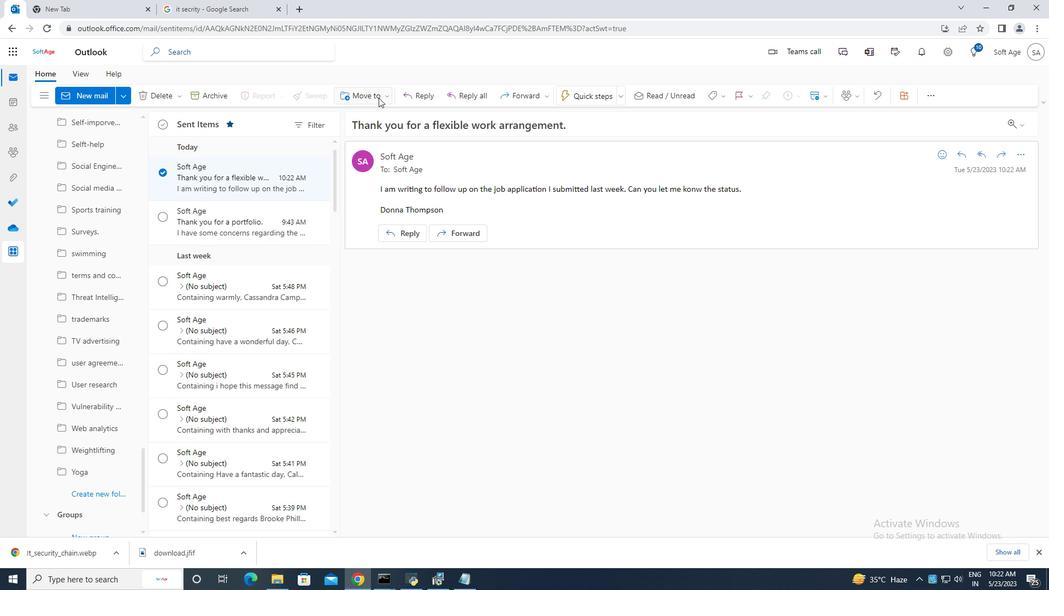 
Action: Mouse pressed left at (378, 97)
Screenshot: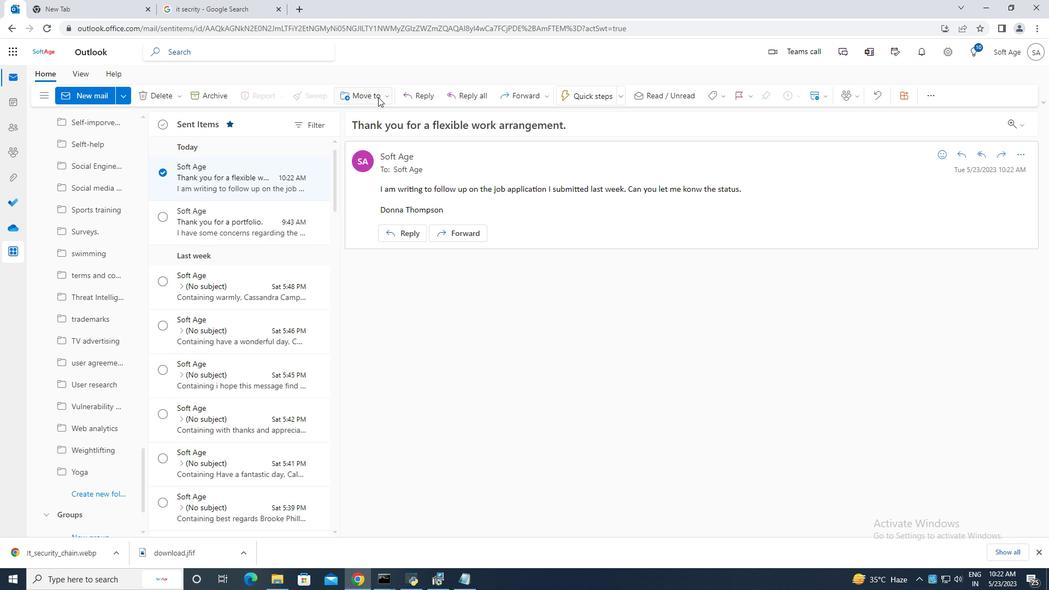 
Action: Mouse moved to (386, 119)
Screenshot: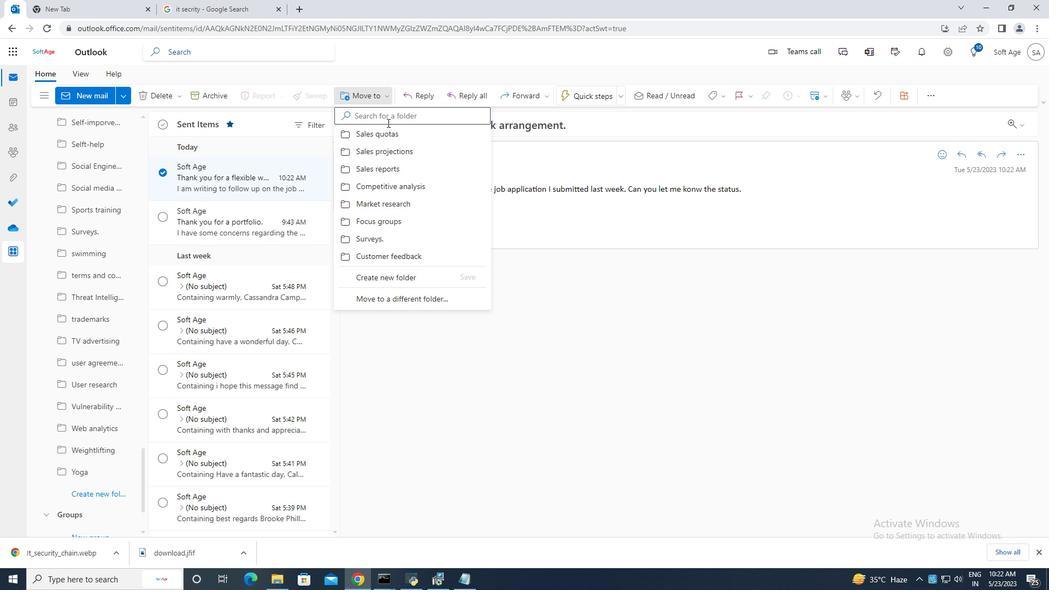 
Action: Mouse pressed left at (386, 119)
Screenshot: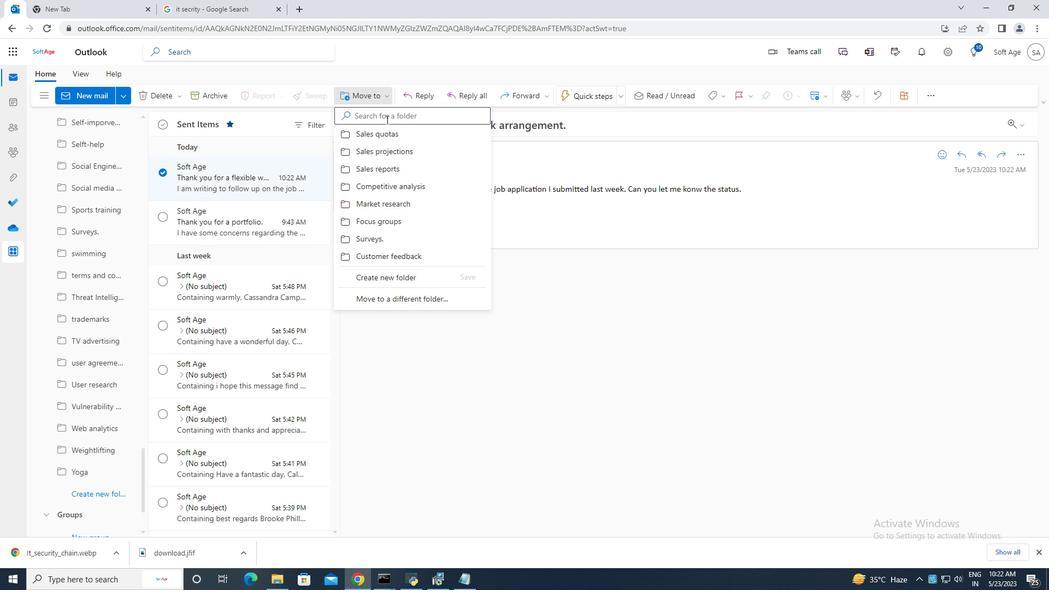 
Action: Key pressed lead<Key.space>generation
Screenshot: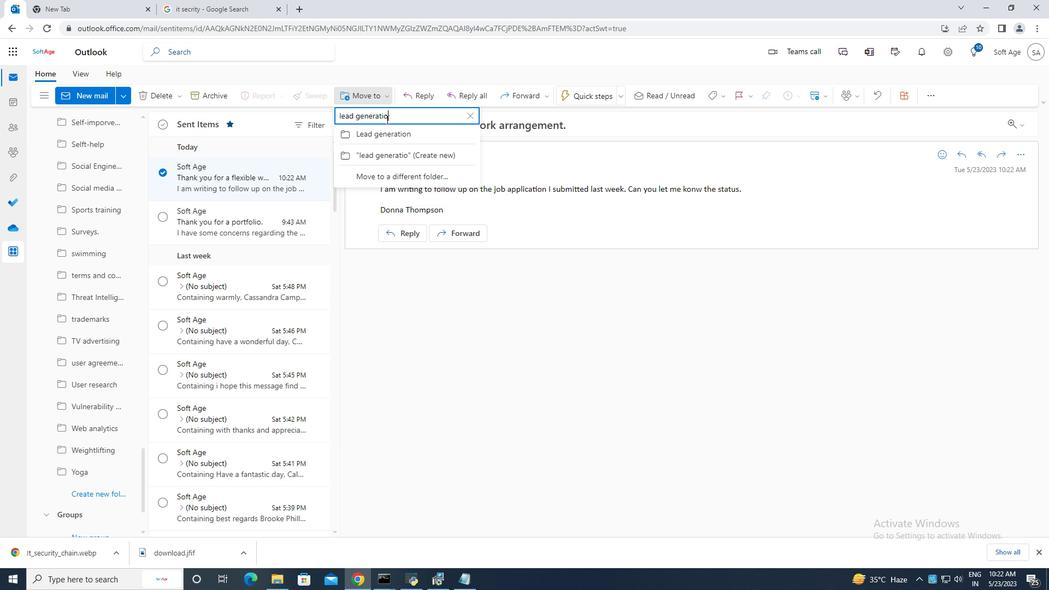 
Action: Mouse moved to (406, 136)
Screenshot: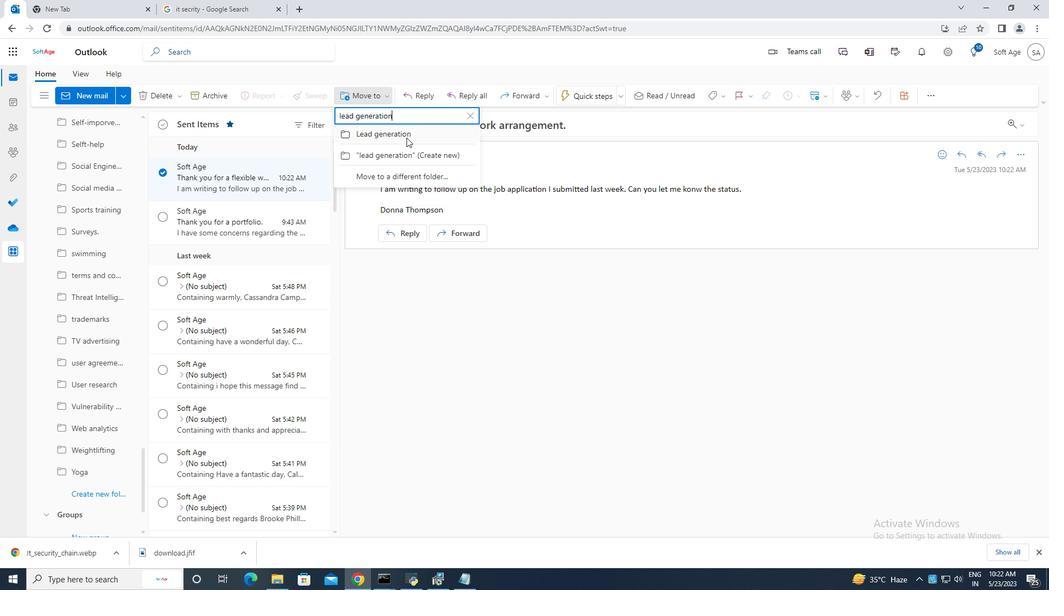 
Action: Mouse pressed left at (406, 136)
Screenshot: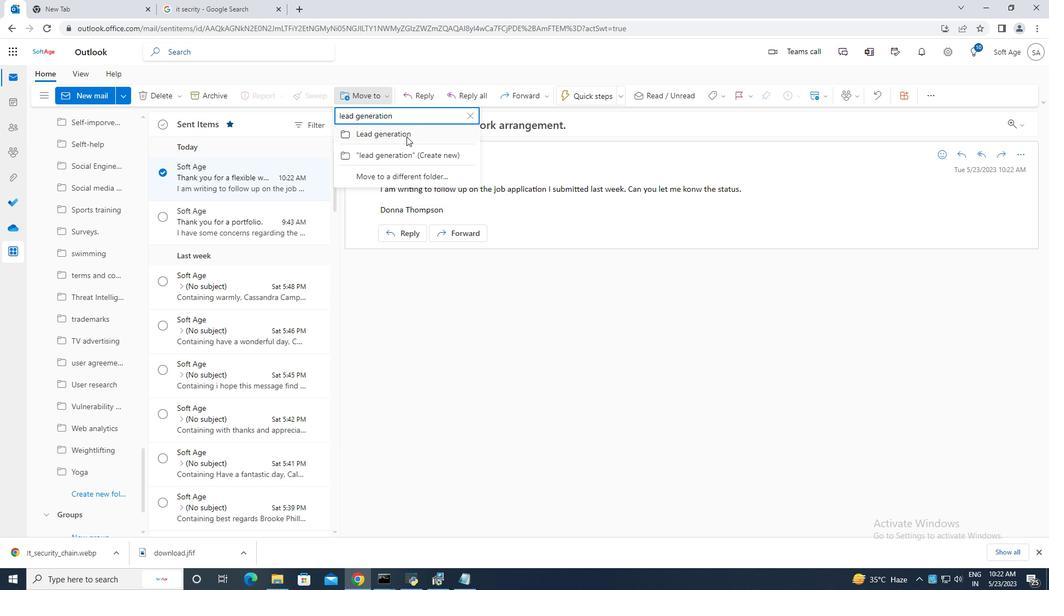 
Action: Mouse moved to (397, 218)
Screenshot: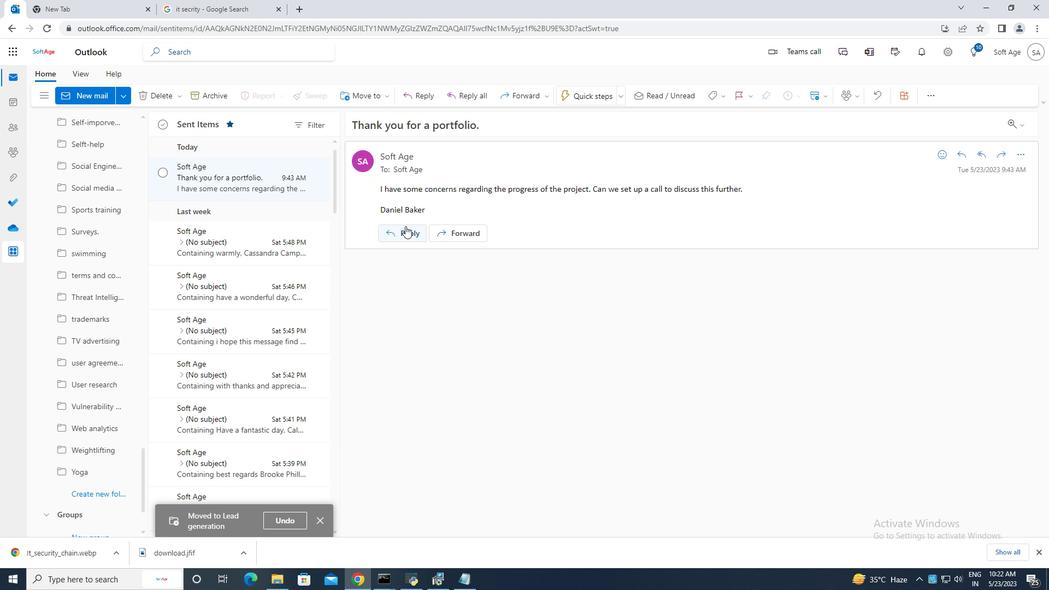 
